 Task: Find connections with filter location Sarcelles with filter topic #Homeofficewith filter profile language Potuguese with filter current company Accel with filter school FLAME University with filter industry Strategic Management Services with filter service category Mortgage Lending with filter keywords title Habitat for Humanity Builder
Action: Mouse moved to (285, 204)
Screenshot: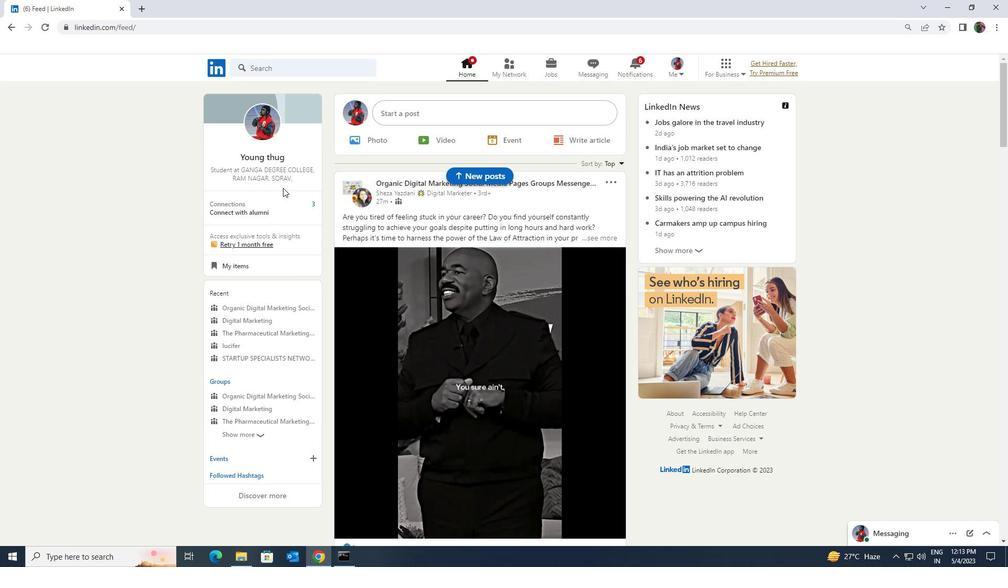 
Action: Mouse pressed left at (285, 204)
Screenshot: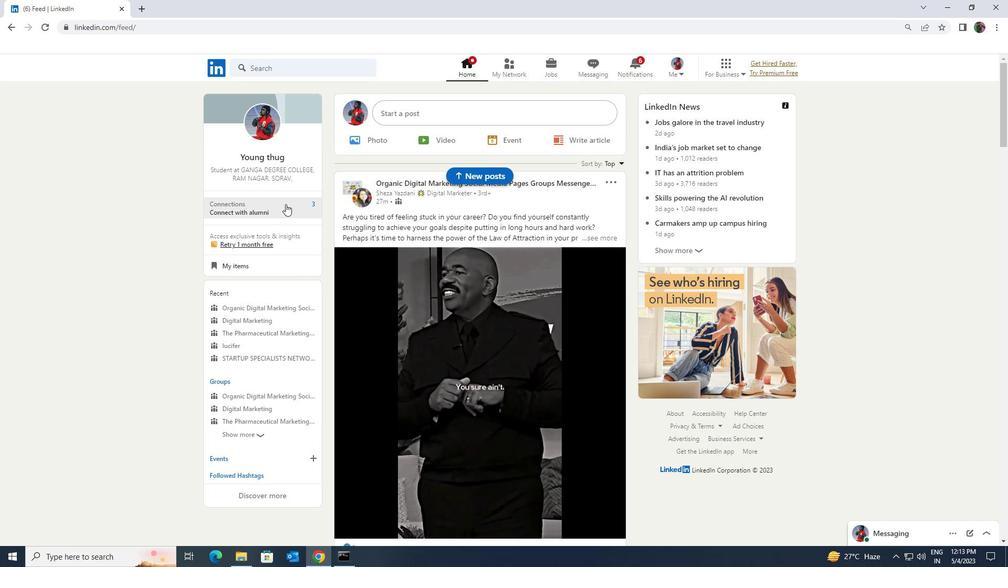
Action: Mouse moved to (291, 130)
Screenshot: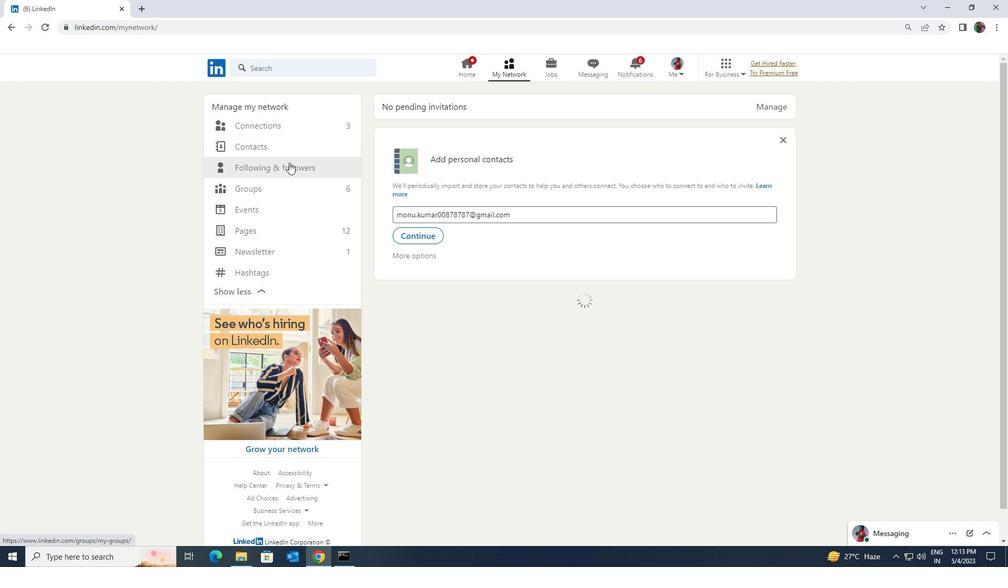 
Action: Mouse pressed left at (291, 130)
Screenshot: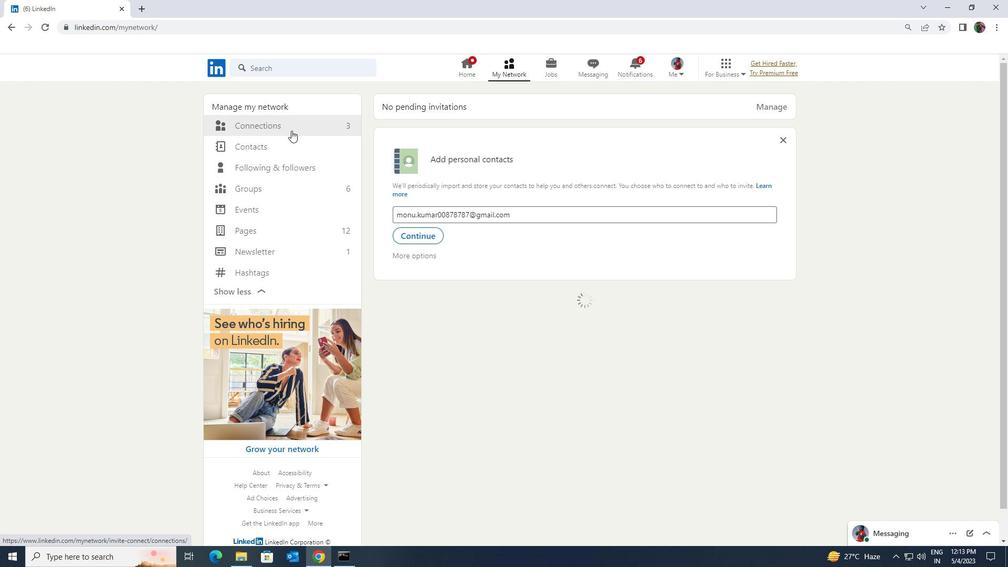
Action: Mouse moved to (554, 127)
Screenshot: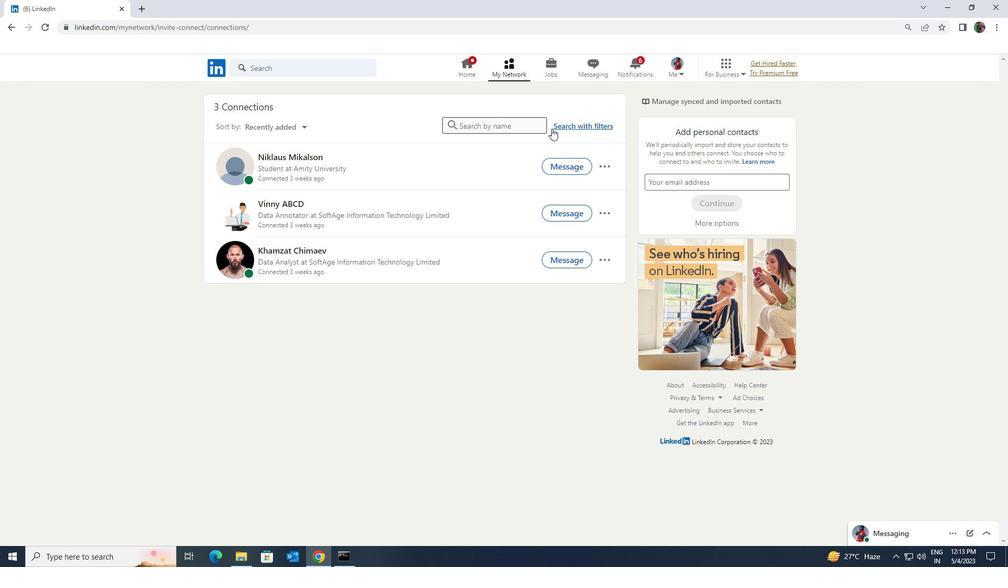 
Action: Mouse pressed left at (554, 127)
Screenshot: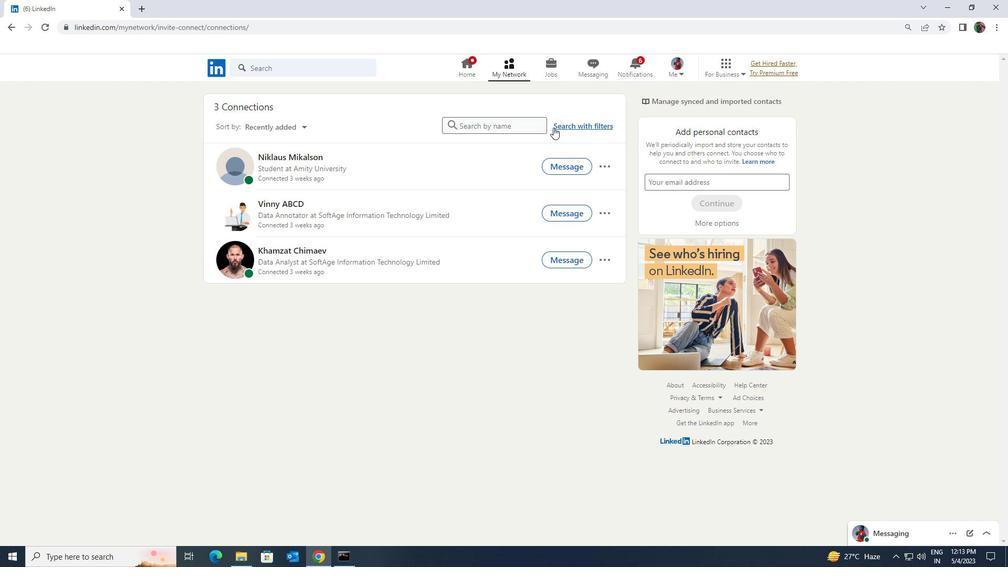 
Action: Mouse moved to (531, 100)
Screenshot: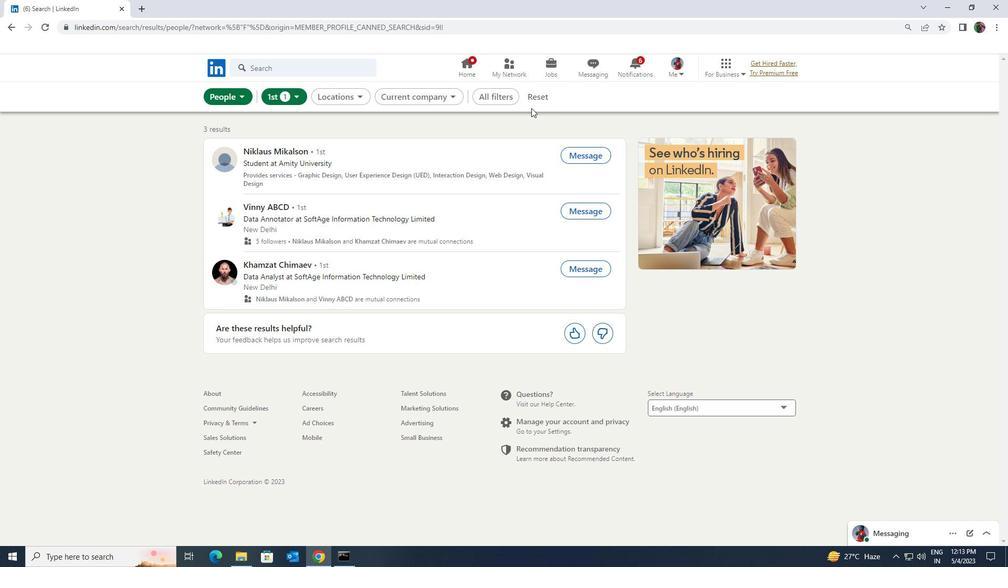
Action: Mouse pressed left at (531, 100)
Screenshot: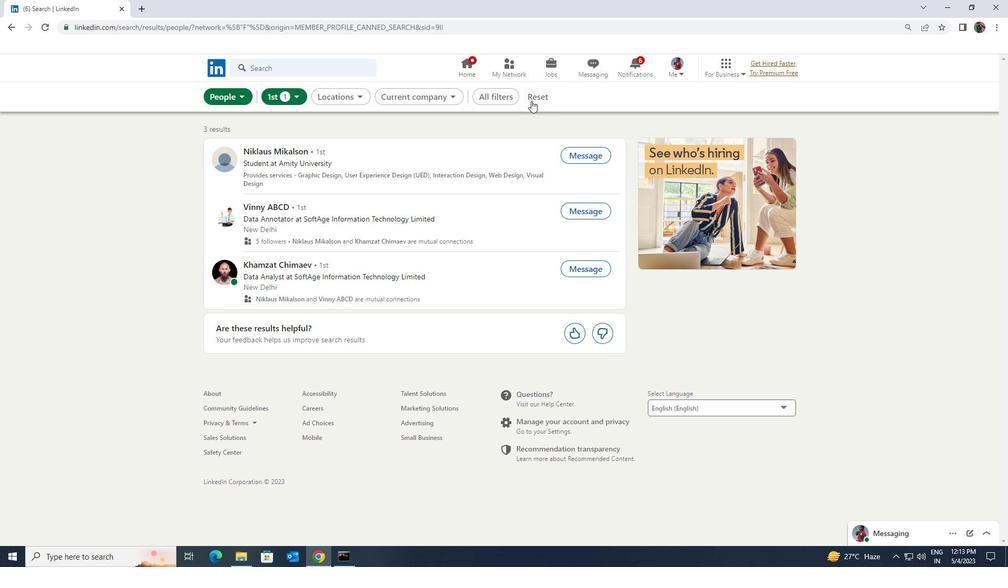 
Action: Mouse moved to (521, 97)
Screenshot: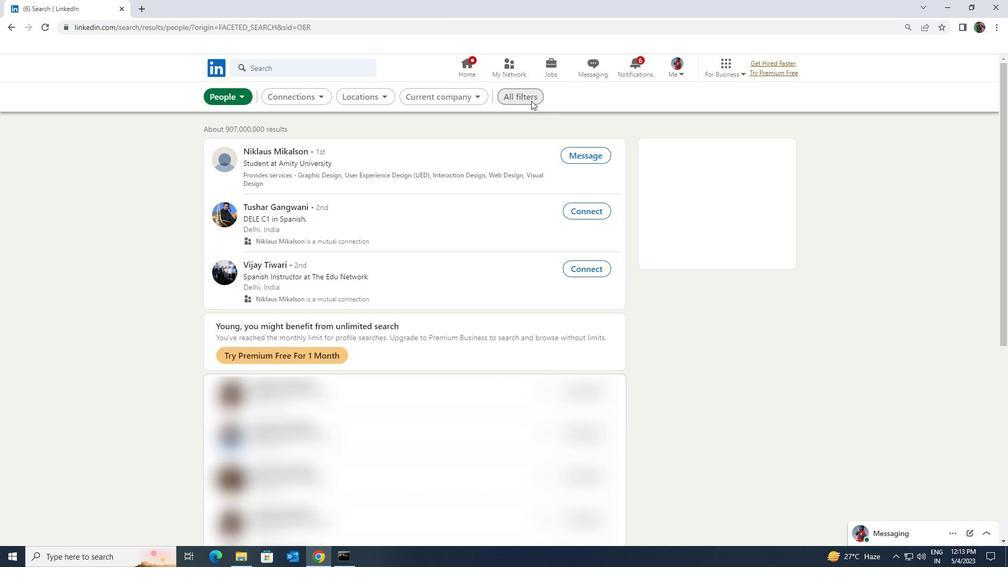 
Action: Mouse pressed left at (521, 97)
Screenshot: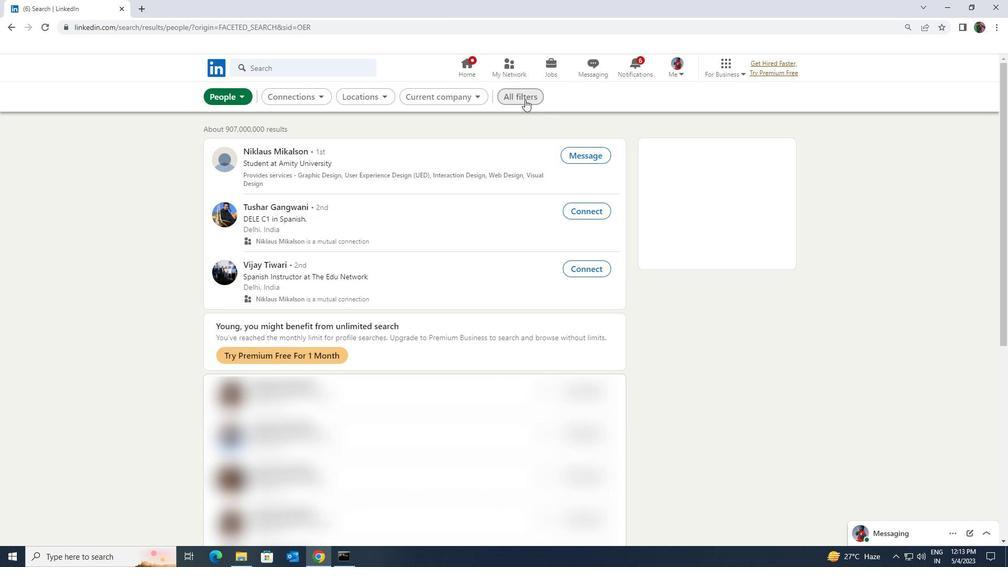
Action: Mouse moved to (931, 415)
Screenshot: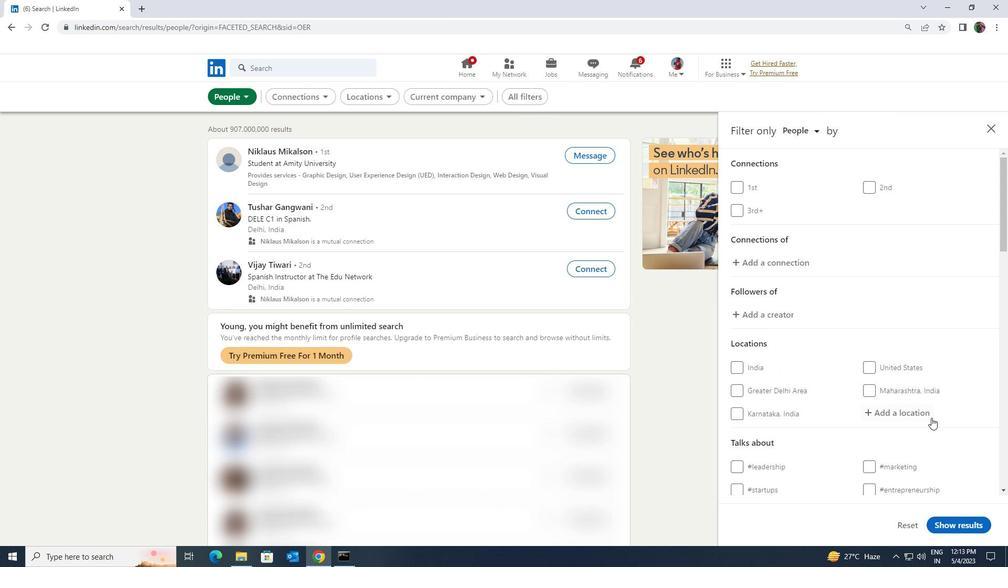
Action: Mouse pressed left at (931, 415)
Screenshot: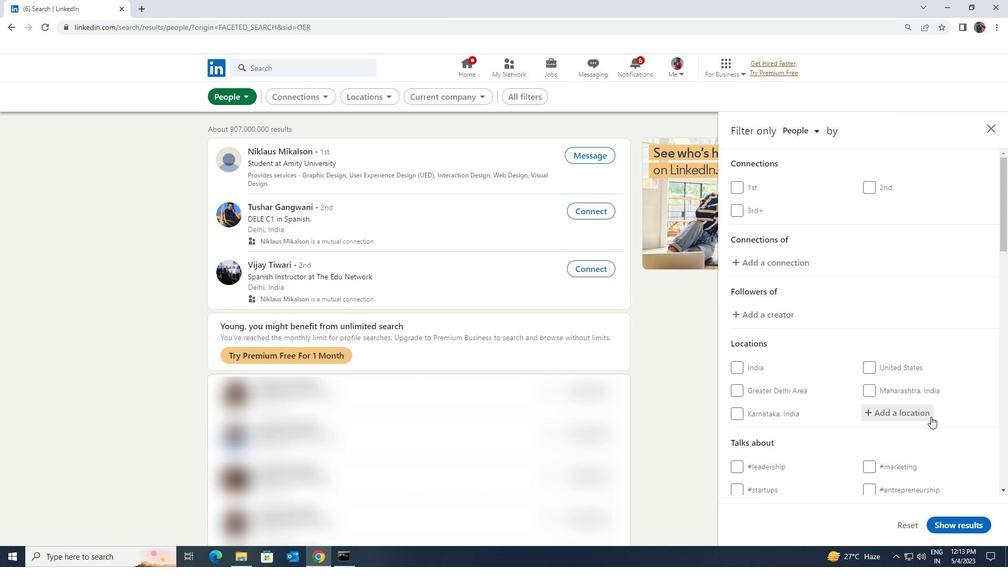 
Action: Key pressed <Key.shift><Key.shift><Key.shift><Key.shift><Key.shift><Key.shift><Key.shift><Key.shift><Key.shift><Key.shift><Key.shift><Key.shift><Key.shift><Key.shift><Key.shift><Key.shift><Key.shift><Key.shift><Key.shift><Key.shift><Key.shift><Key.shift><Key.shift><Key.shift><Key.shift><Key.shift><Key.shift><Key.shift><Key.shift>SARCELLES
Screenshot: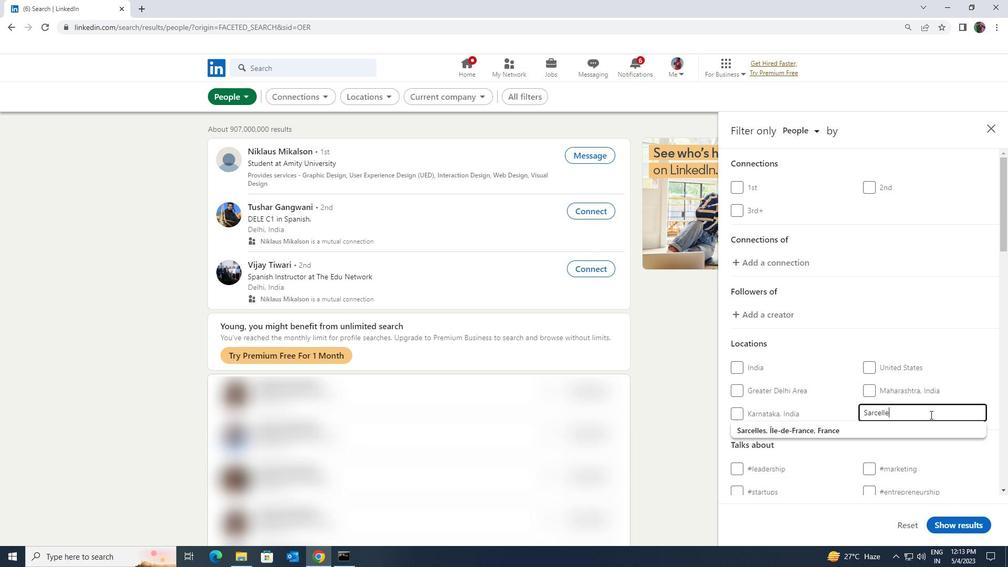 
Action: Mouse moved to (923, 428)
Screenshot: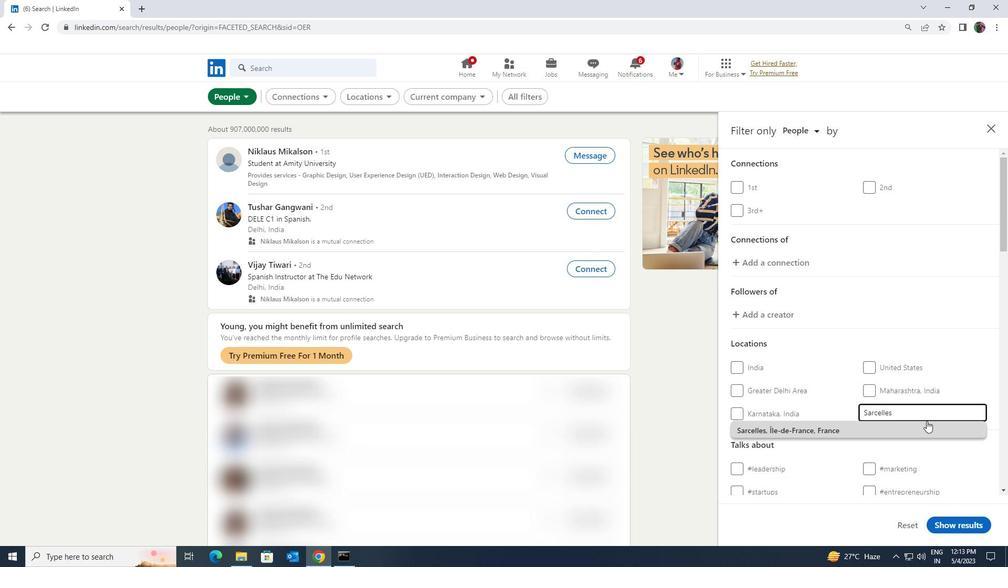 
Action: Mouse pressed left at (923, 428)
Screenshot: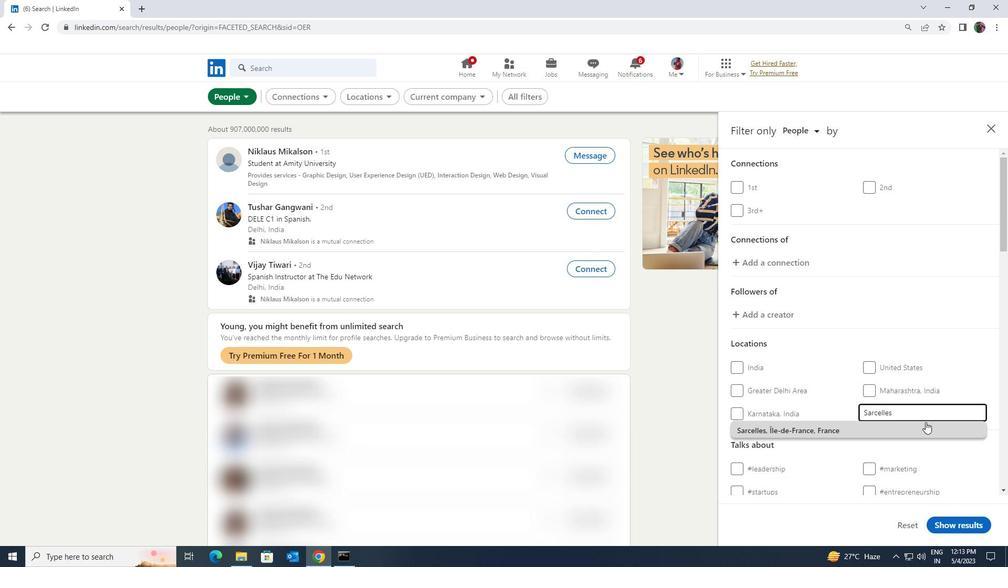 
Action: Mouse scrolled (923, 428) with delta (0, 0)
Screenshot: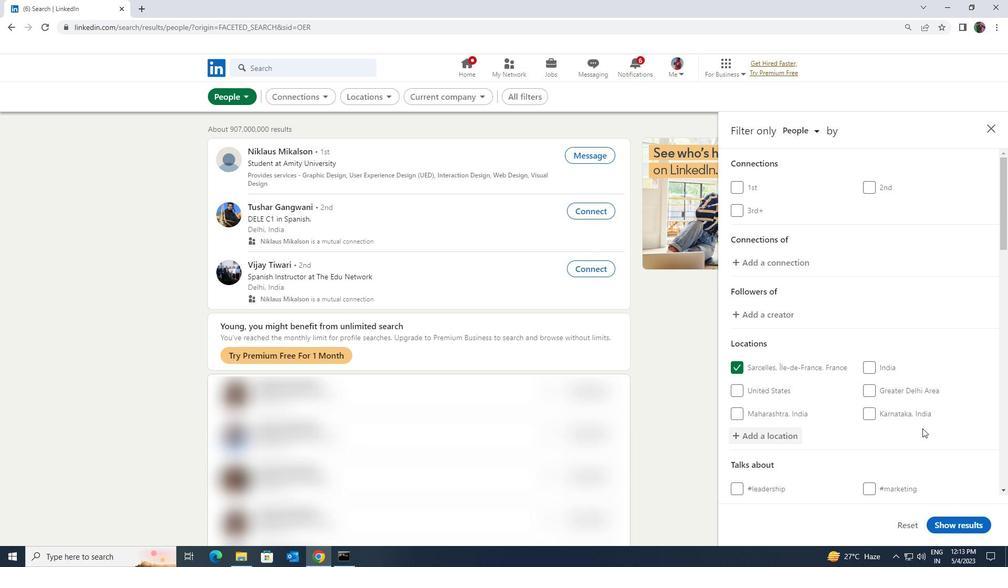 
Action: Mouse scrolled (923, 428) with delta (0, 0)
Screenshot: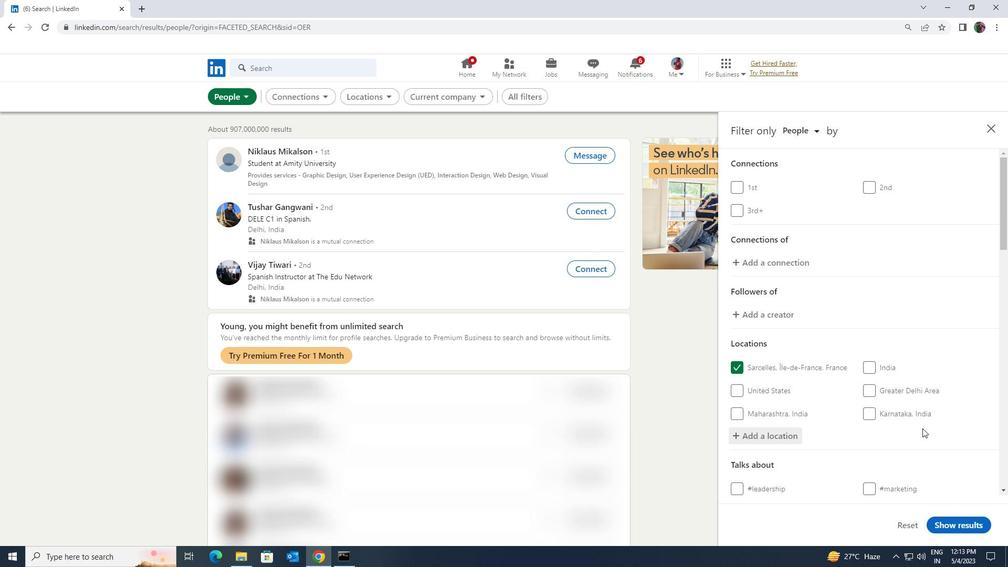 
Action: Mouse moved to (922, 431)
Screenshot: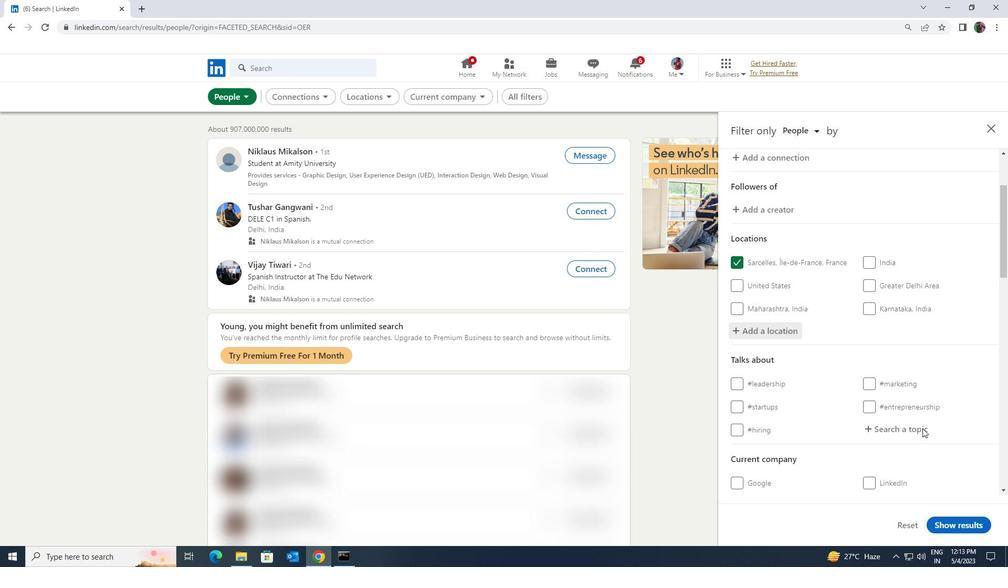 
Action: Mouse pressed left at (922, 431)
Screenshot: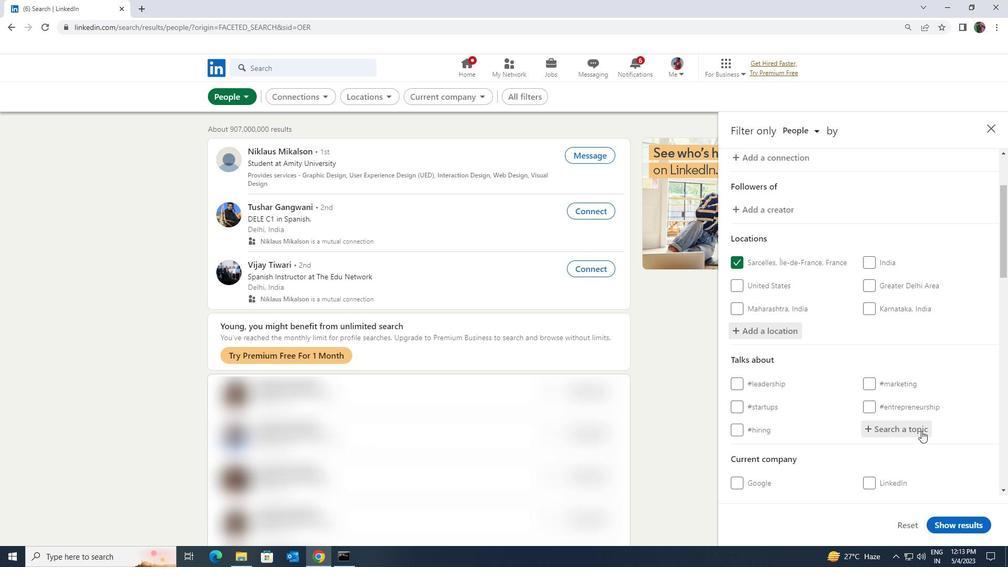 
Action: Key pressed <Key.shift><Key.shift><Key.shift><Key.shift><Key.shift><Key.shift><Key.shift><Key.shift><Key.shift><Key.shift><Key.shift><Key.shift>HOMEOFFICE
Screenshot: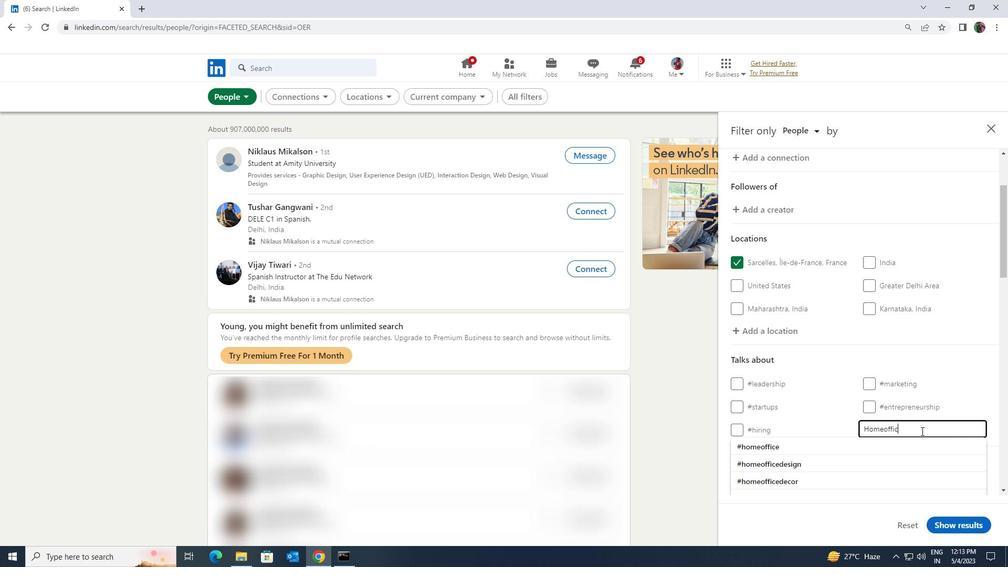 
Action: Mouse moved to (914, 441)
Screenshot: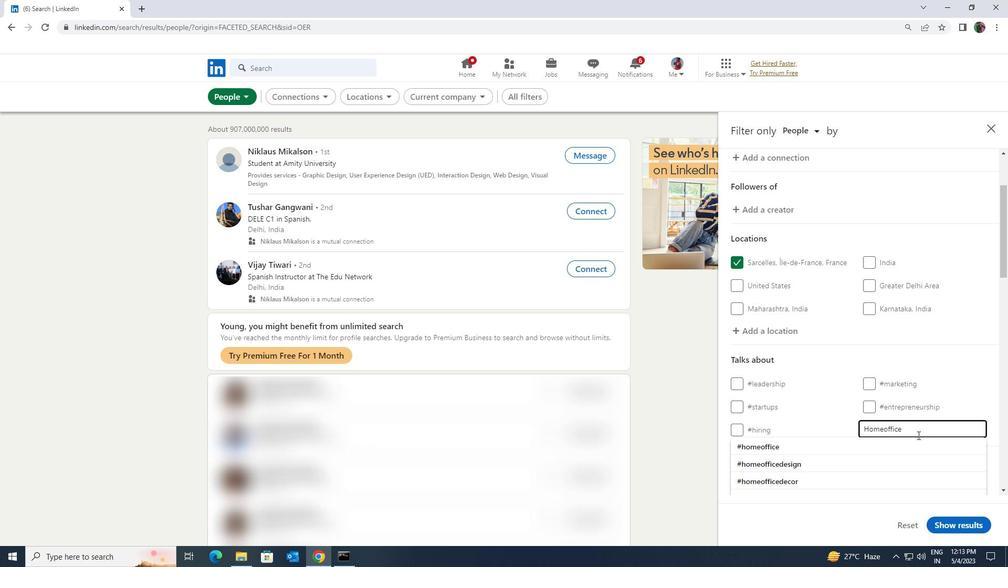 
Action: Mouse pressed left at (914, 441)
Screenshot: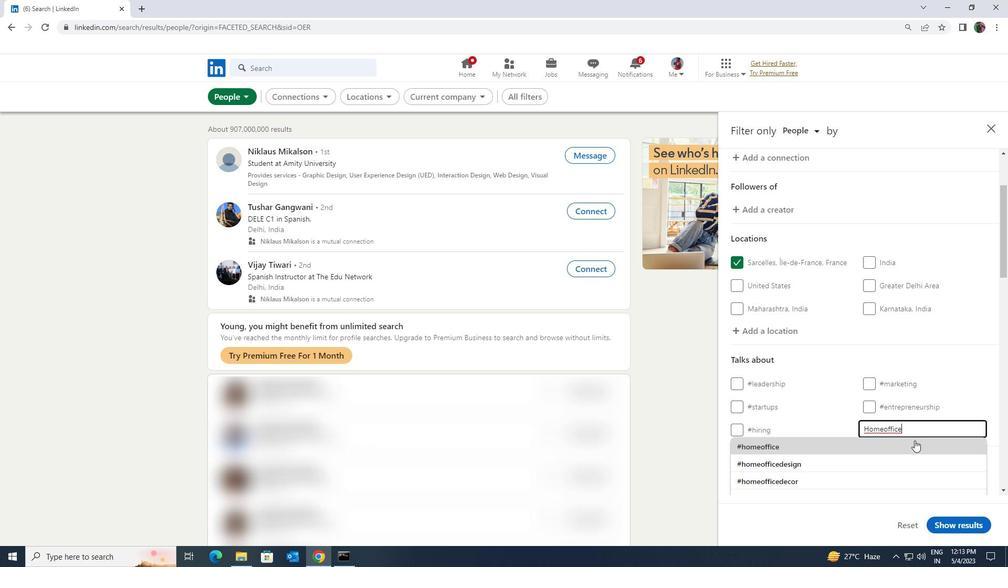 
Action: Mouse scrolled (914, 440) with delta (0, 0)
Screenshot: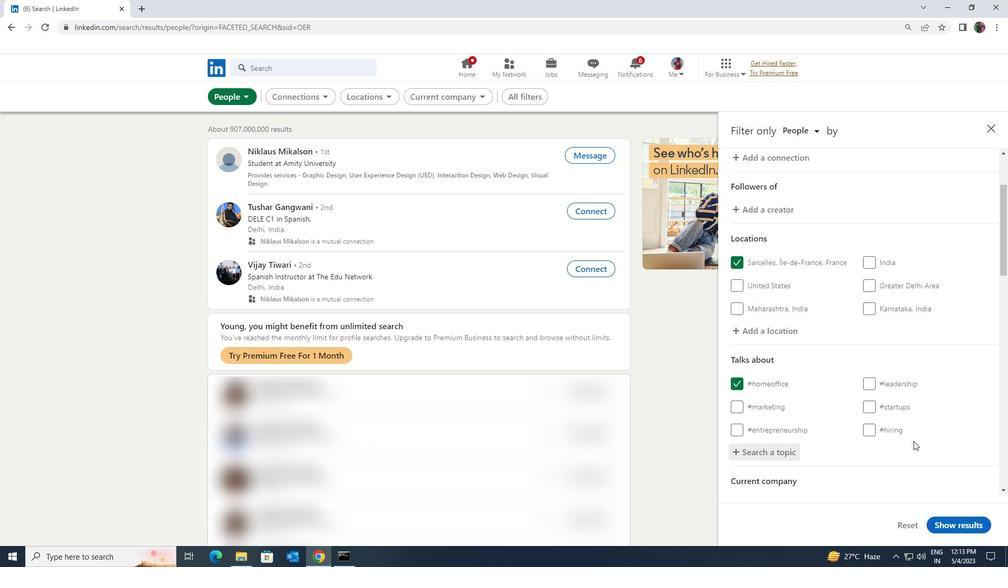 
Action: Mouse scrolled (914, 440) with delta (0, 0)
Screenshot: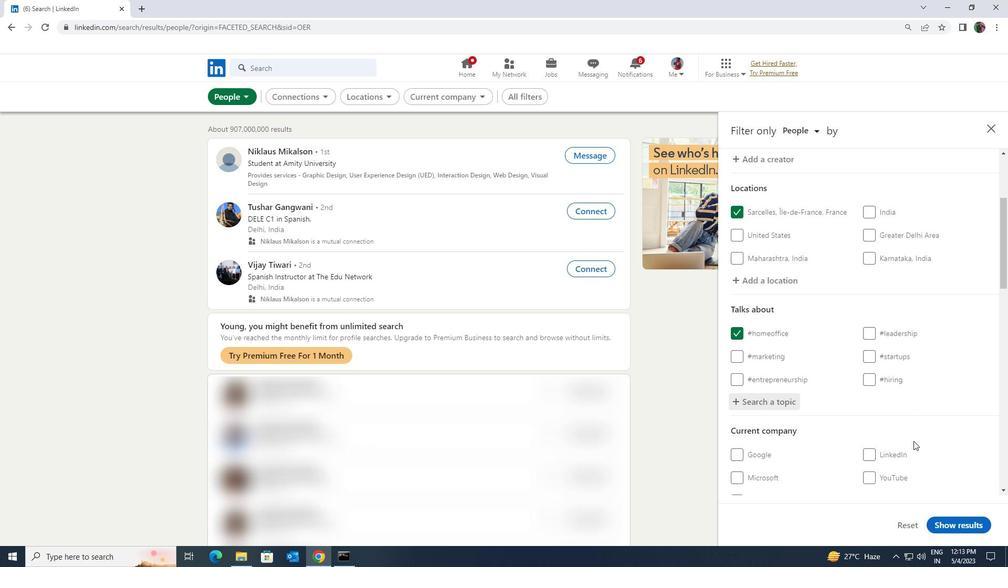 
Action: Mouse scrolled (914, 440) with delta (0, 0)
Screenshot: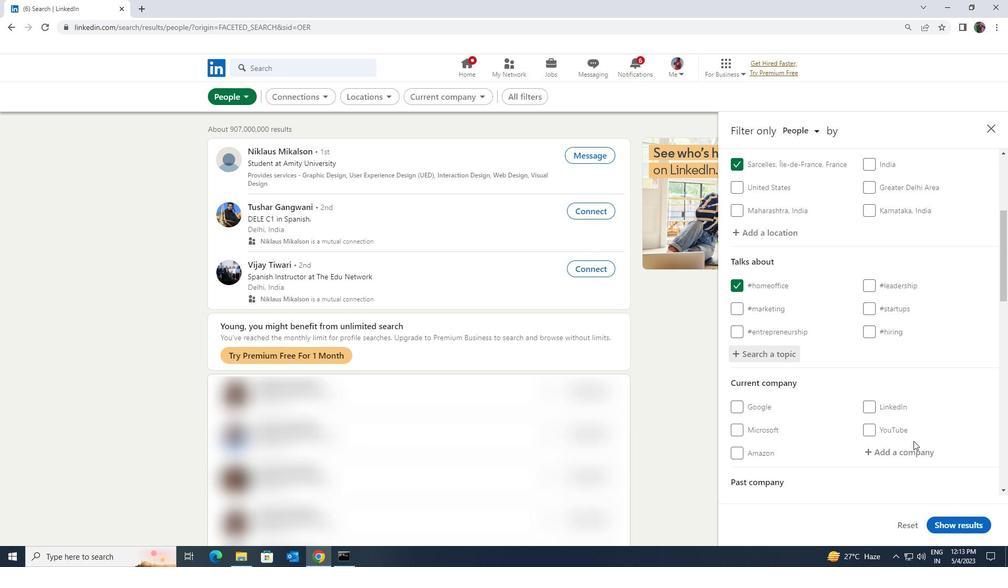 
Action: Mouse scrolled (914, 440) with delta (0, 0)
Screenshot: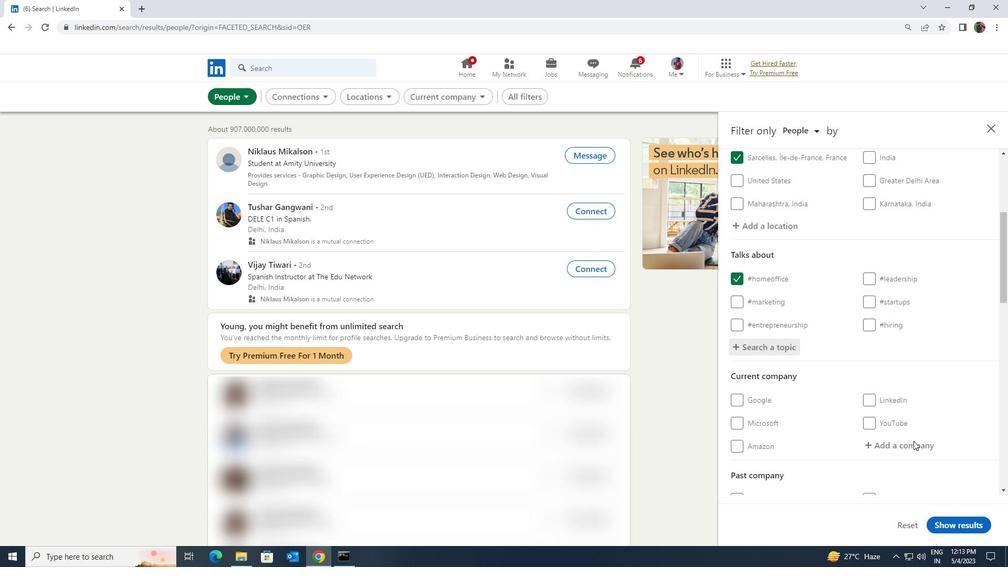 
Action: Mouse scrolled (914, 440) with delta (0, 0)
Screenshot: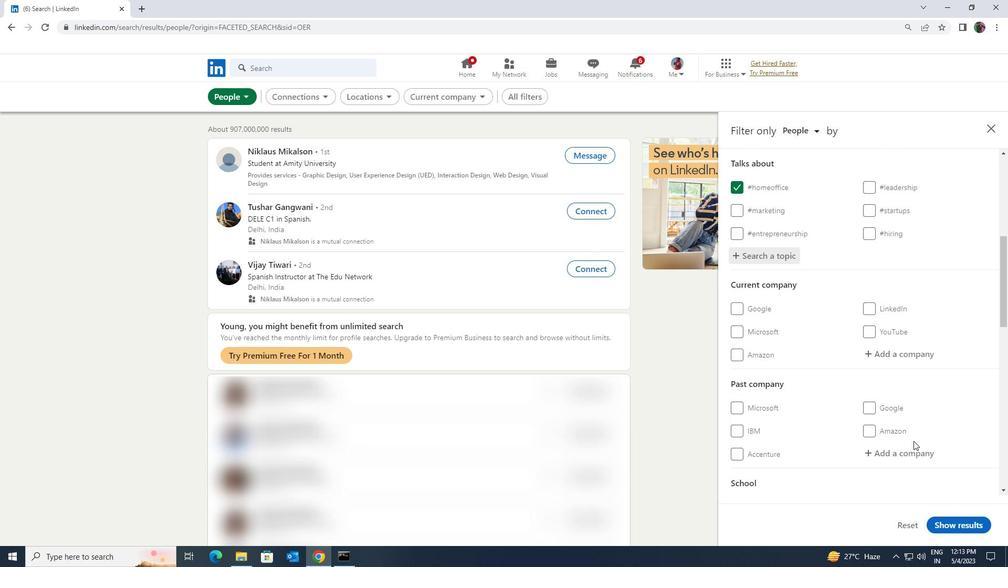 
Action: Mouse scrolled (914, 440) with delta (0, 0)
Screenshot: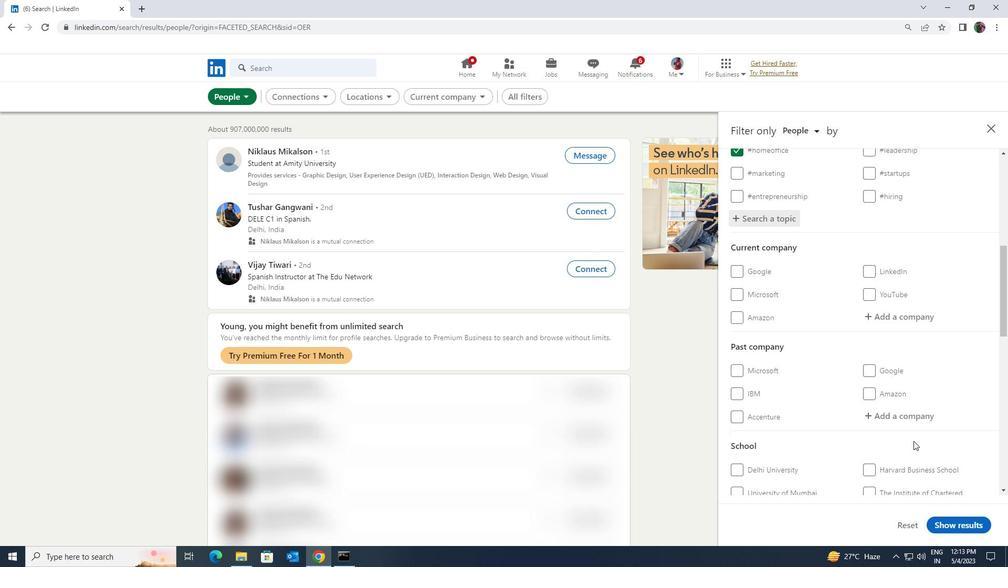 
Action: Mouse scrolled (914, 440) with delta (0, 0)
Screenshot: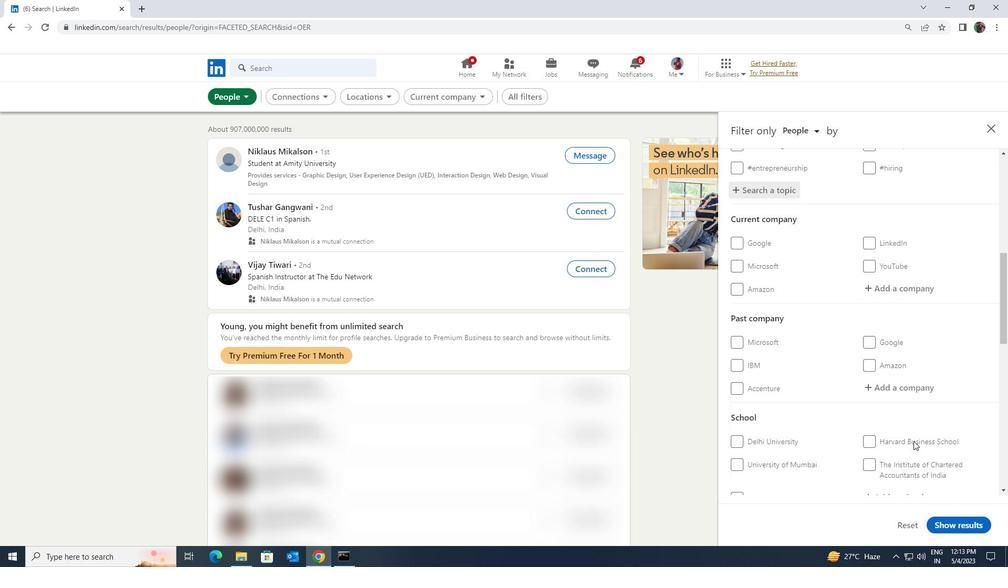 
Action: Mouse scrolled (914, 440) with delta (0, 0)
Screenshot: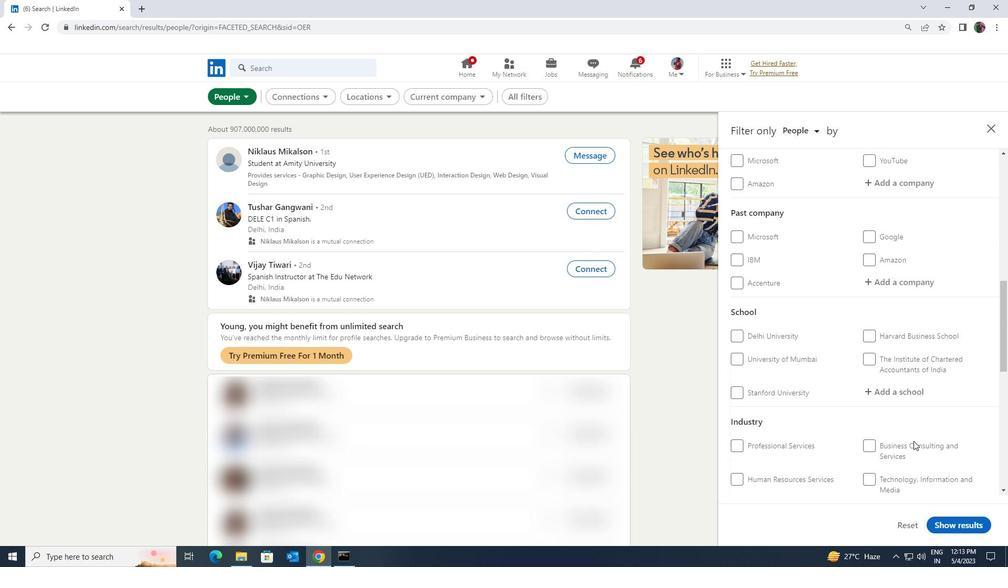 
Action: Mouse scrolled (914, 440) with delta (0, 0)
Screenshot: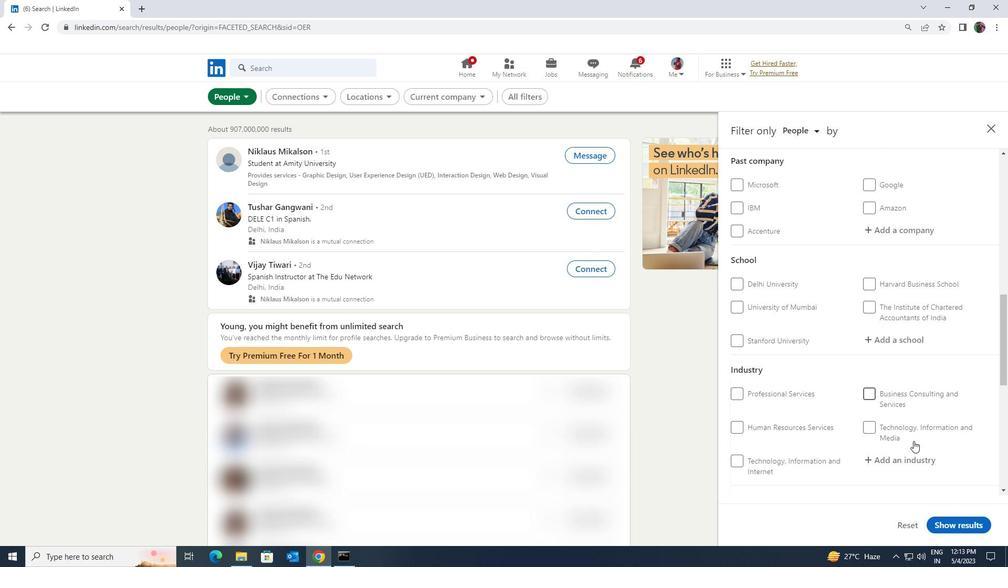 
Action: Mouse scrolled (914, 440) with delta (0, 0)
Screenshot: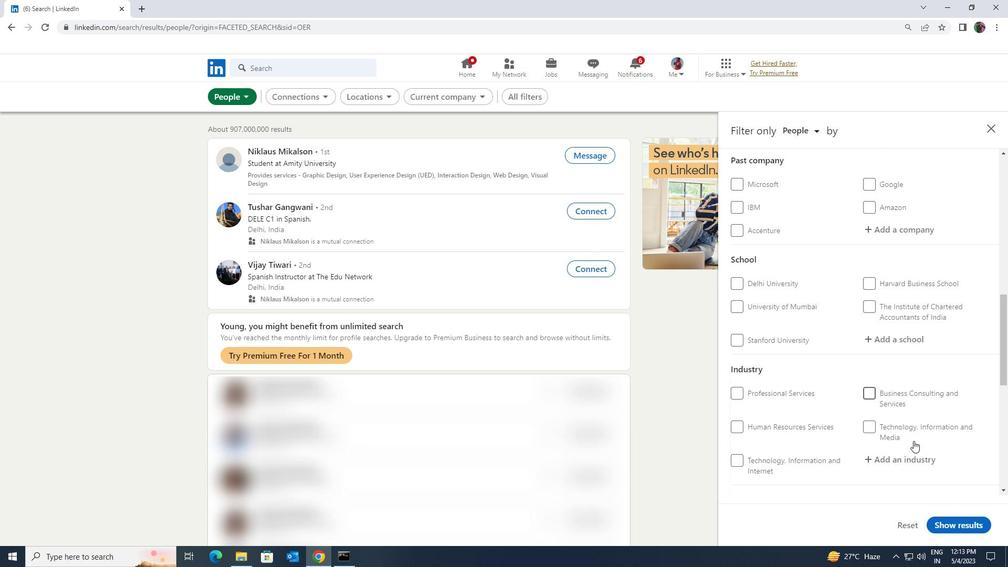 
Action: Mouse moved to (873, 442)
Screenshot: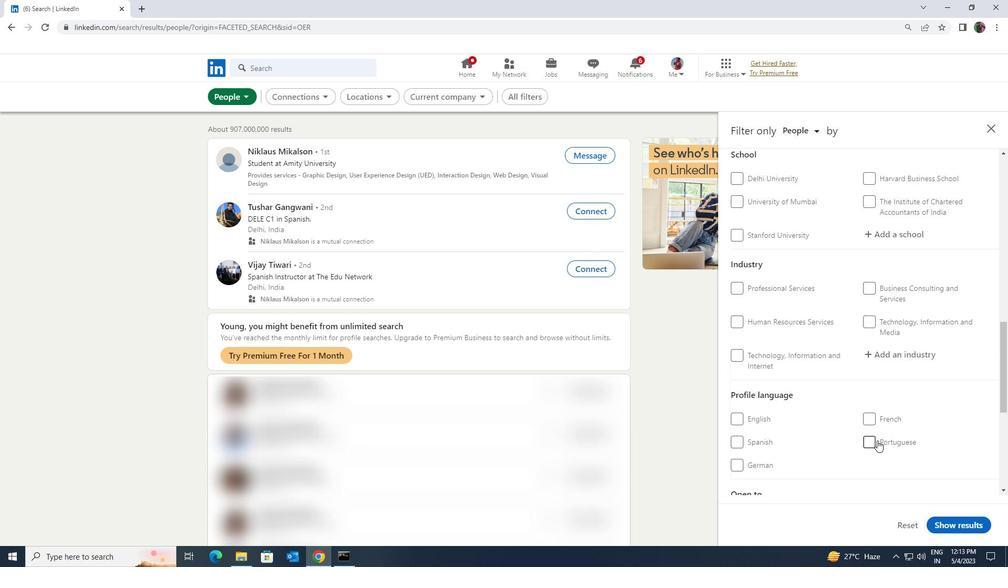 
Action: Mouse pressed left at (873, 442)
Screenshot: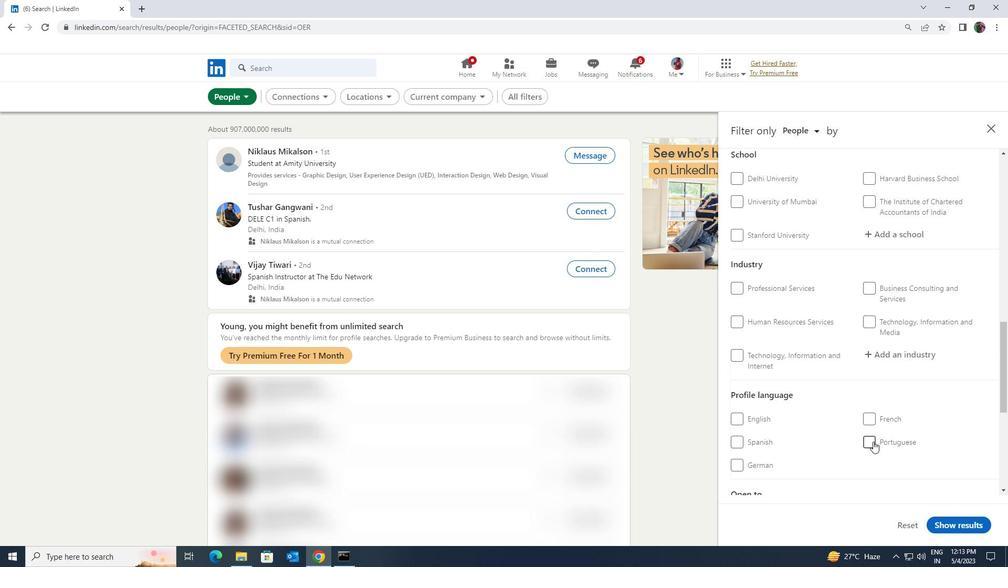 
Action: Mouse moved to (873, 442)
Screenshot: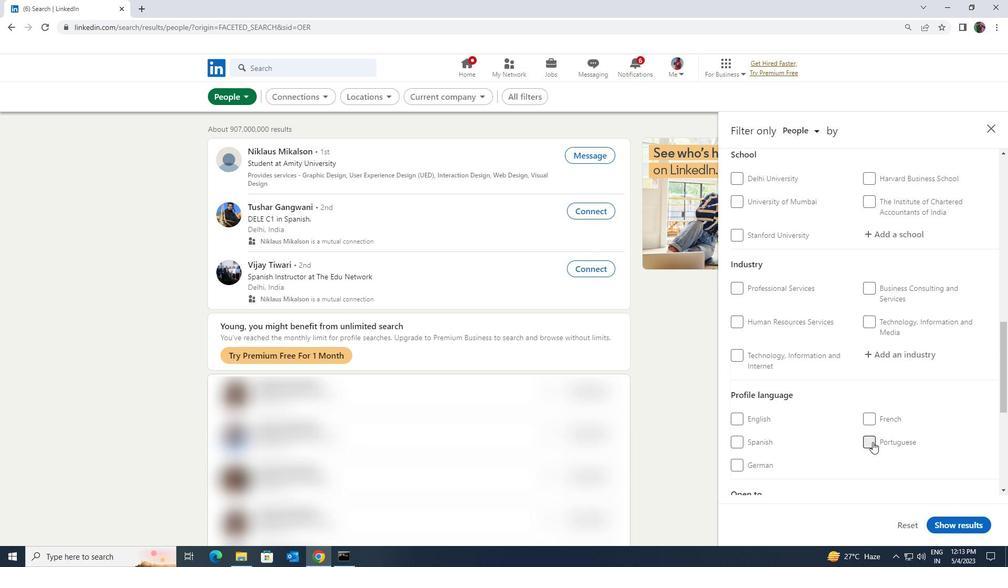 
Action: Mouse scrolled (873, 443) with delta (0, 0)
Screenshot: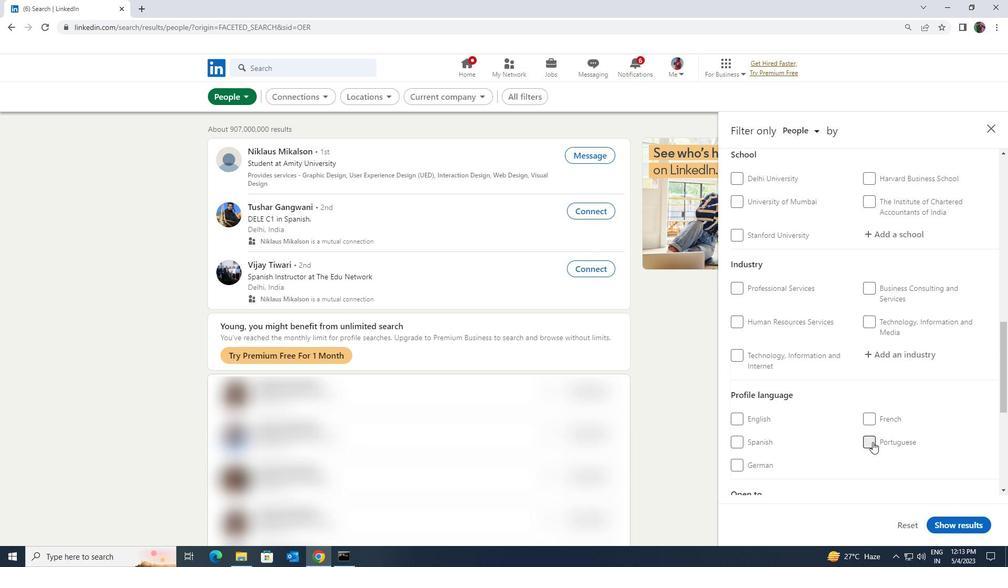 
Action: Mouse scrolled (873, 443) with delta (0, 0)
Screenshot: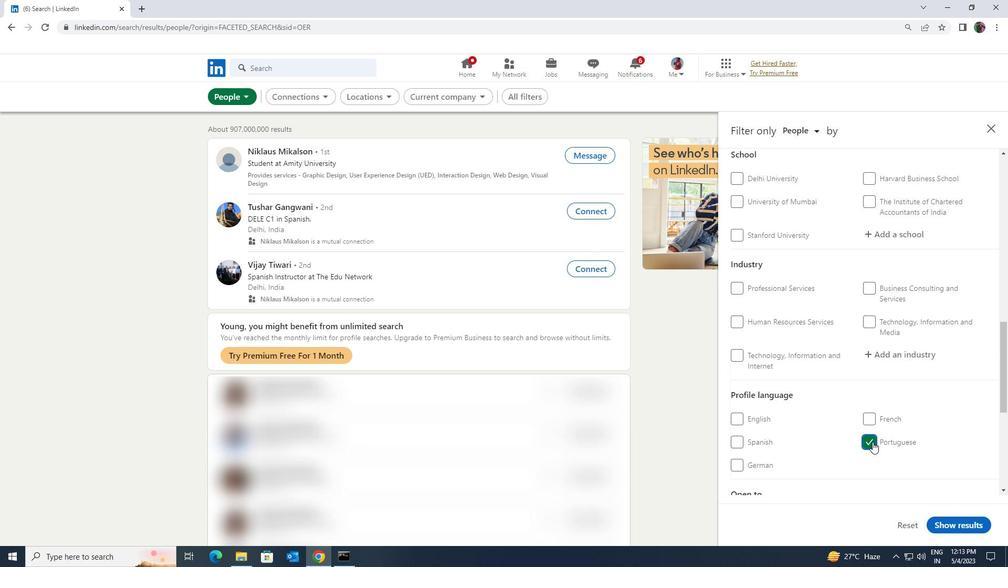 
Action: Mouse moved to (876, 443)
Screenshot: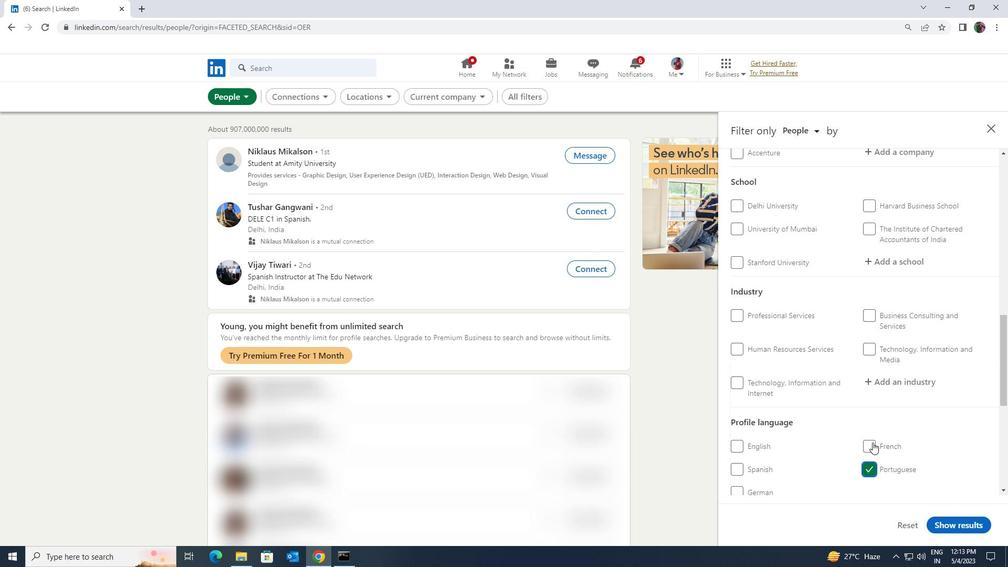 
Action: Mouse scrolled (876, 444) with delta (0, 0)
Screenshot: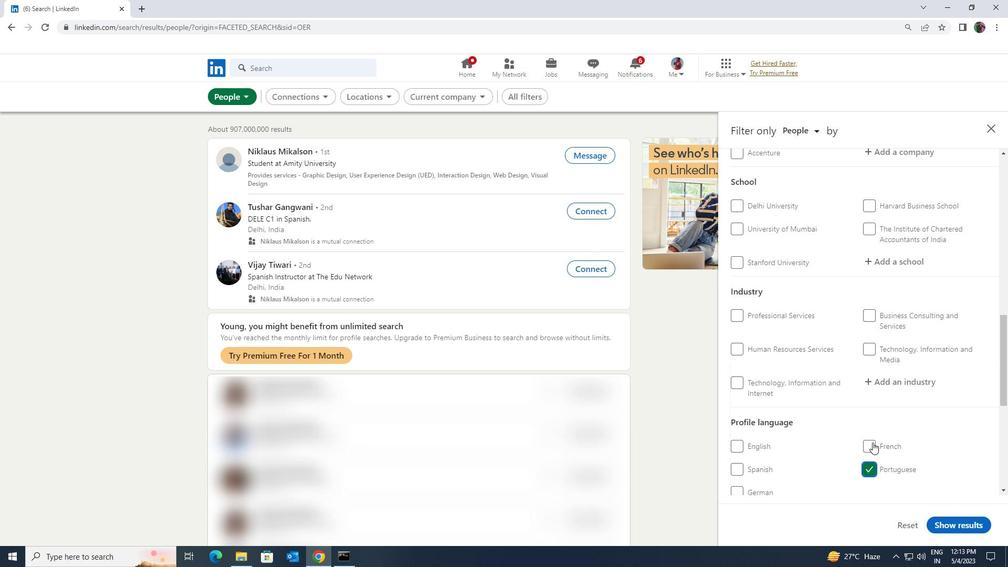 
Action: Mouse scrolled (876, 444) with delta (0, 0)
Screenshot: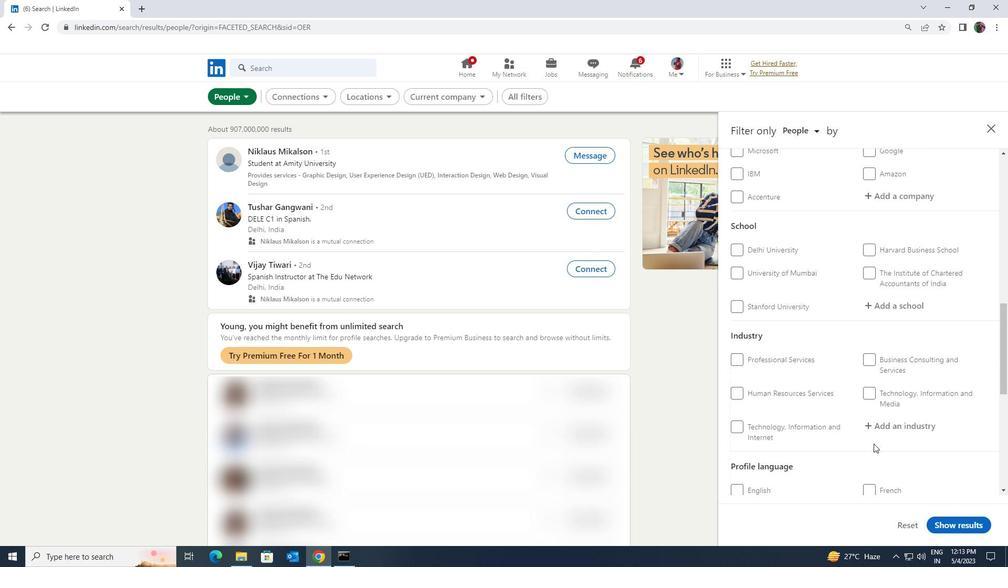 
Action: Mouse scrolled (876, 444) with delta (0, 0)
Screenshot: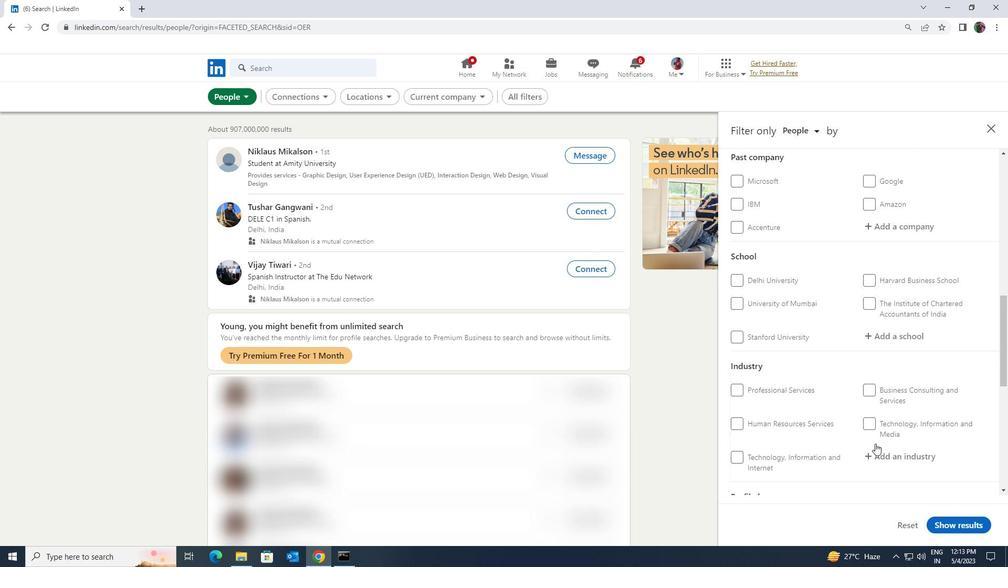 
Action: Mouse scrolled (876, 444) with delta (0, 0)
Screenshot: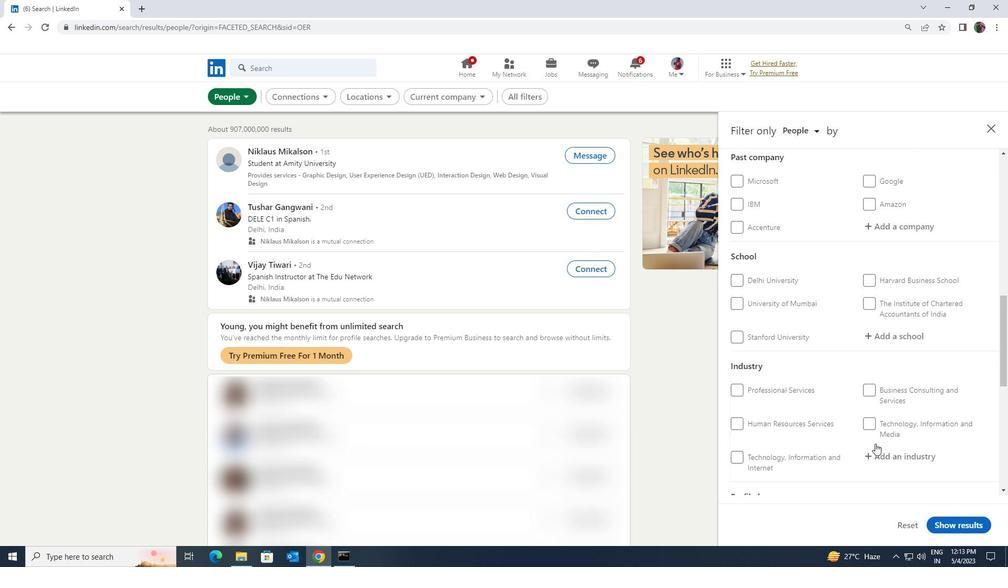 
Action: Mouse moved to (877, 443)
Screenshot: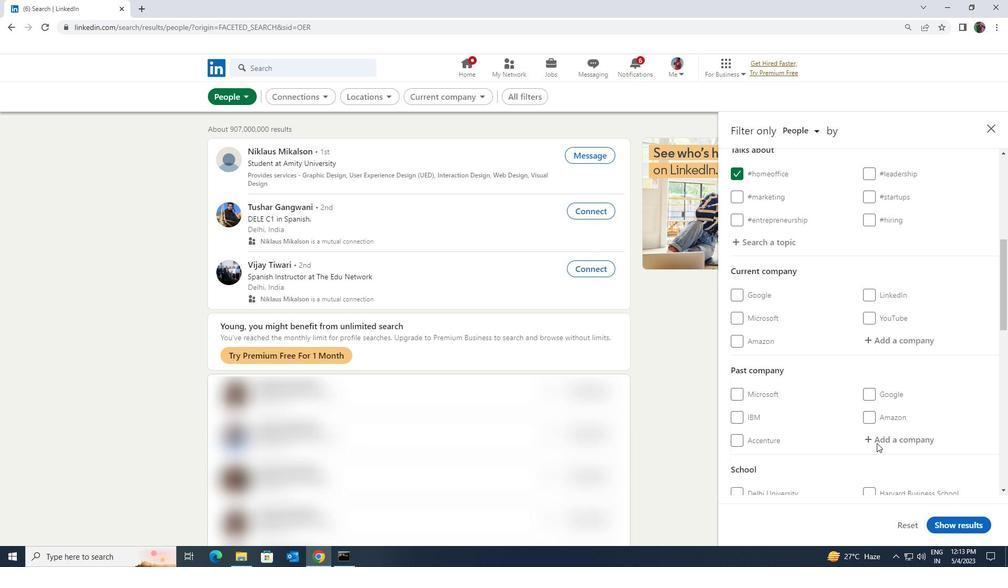 
Action: Mouse scrolled (877, 443) with delta (0, 0)
Screenshot: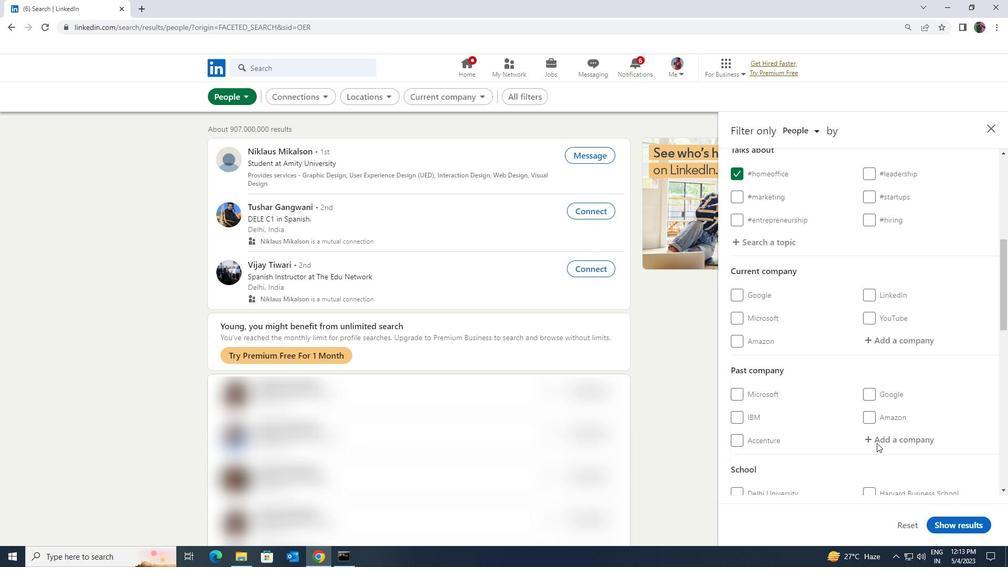 
Action: Mouse scrolled (877, 443) with delta (0, 0)
Screenshot: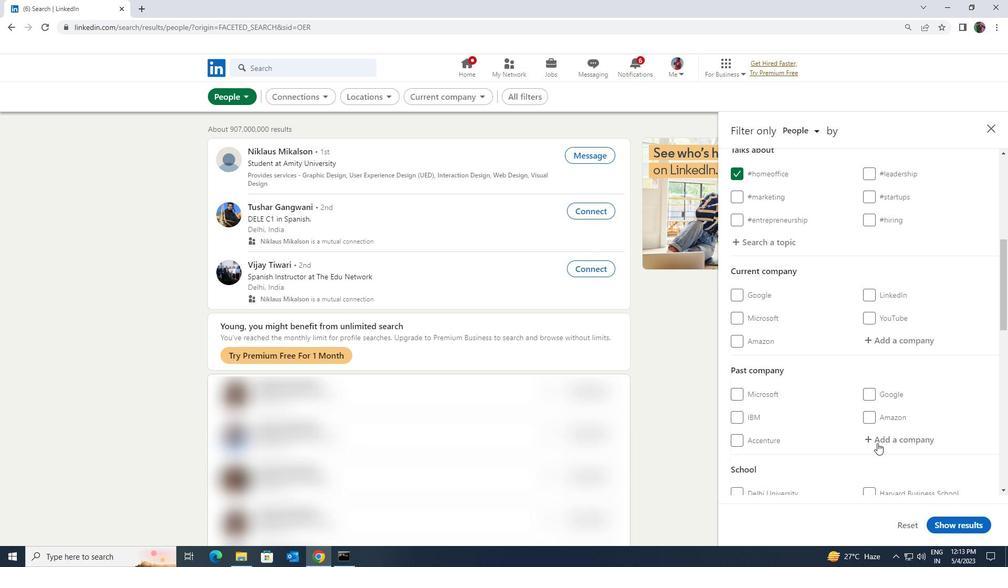 
Action: Mouse scrolled (877, 443) with delta (0, 0)
Screenshot: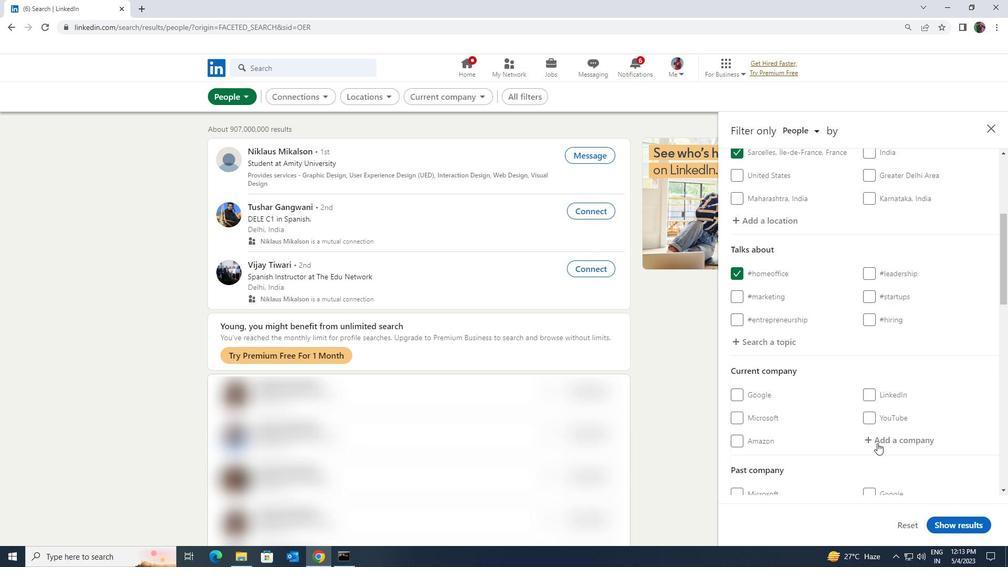 
Action: Mouse scrolled (877, 442) with delta (0, 0)
Screenshot: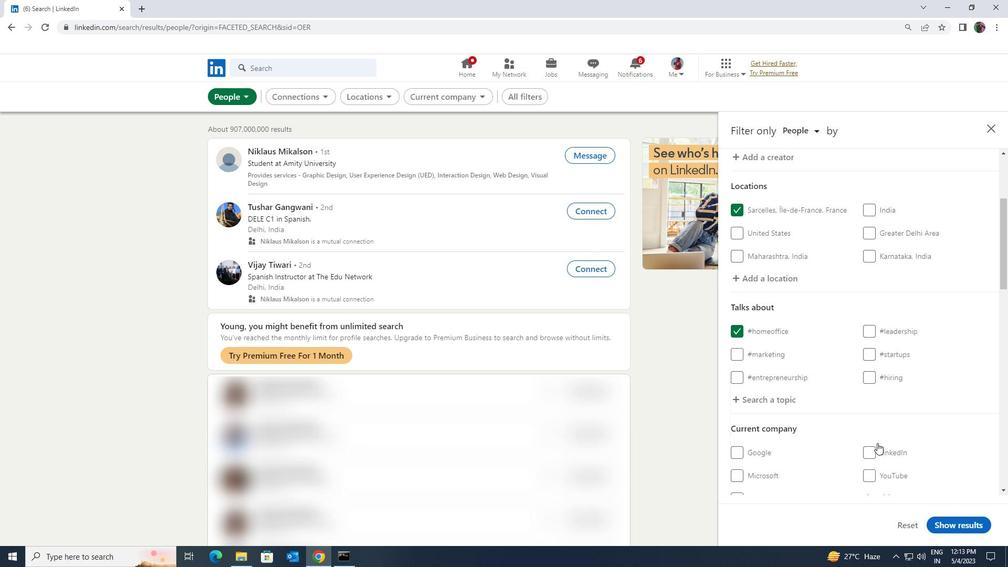 
Action: Mouse moved to (878, 442)
Screenshot: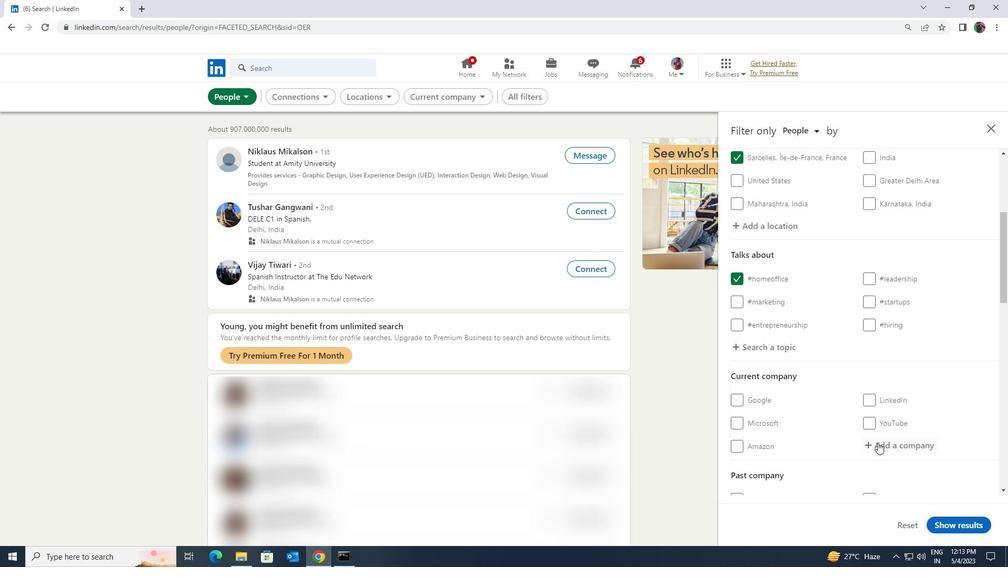 
Action: Mouse pressed left at (878, 442)
Screenshot: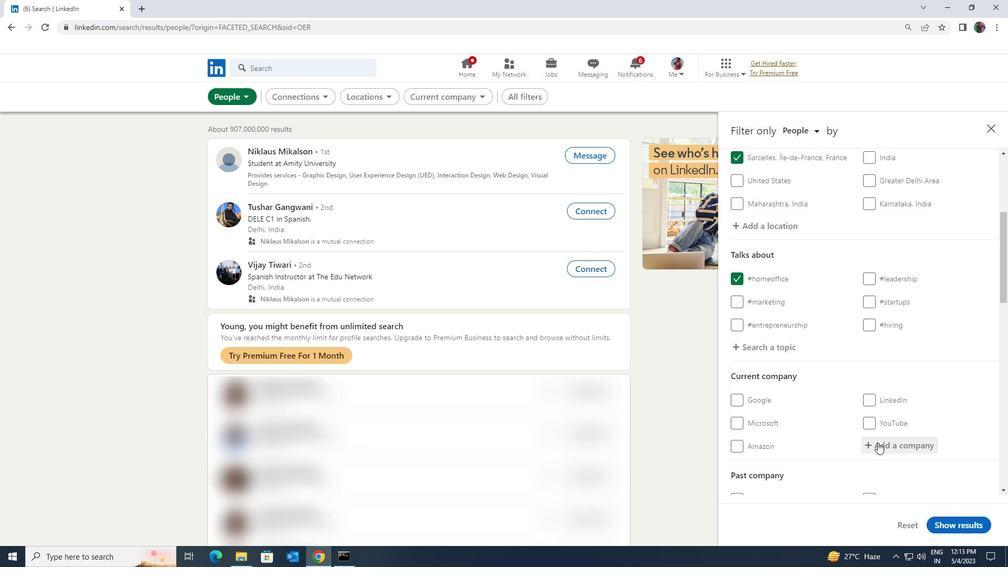
Action: Key pressed <Key.shift><Key.shift><Key.shift><Key.shift><Key.shift><Key.shift>JAC<Key.space><Key.shift>GROUP
Screenshot: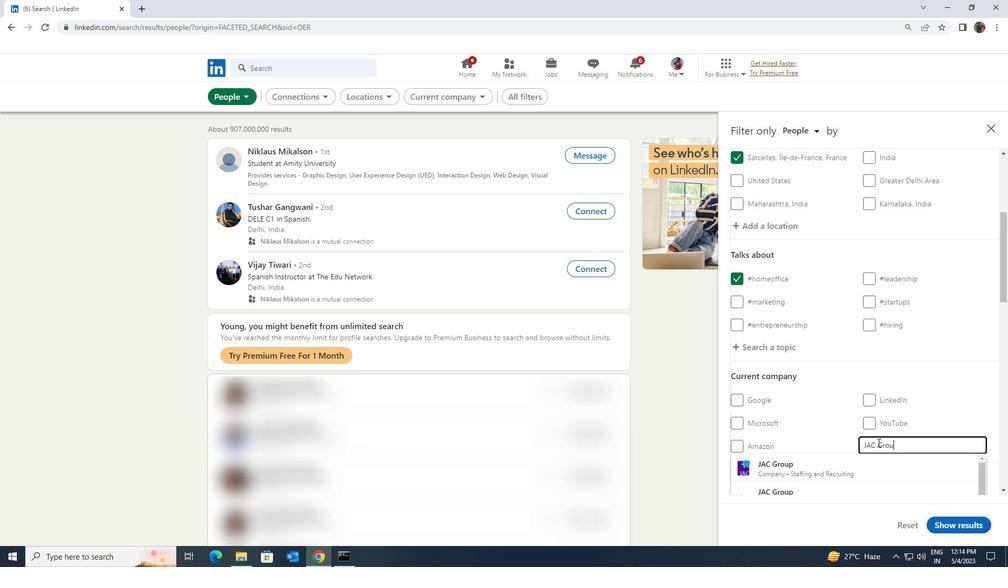 
Action: Mouse moved to (873, 457)
Screenshot: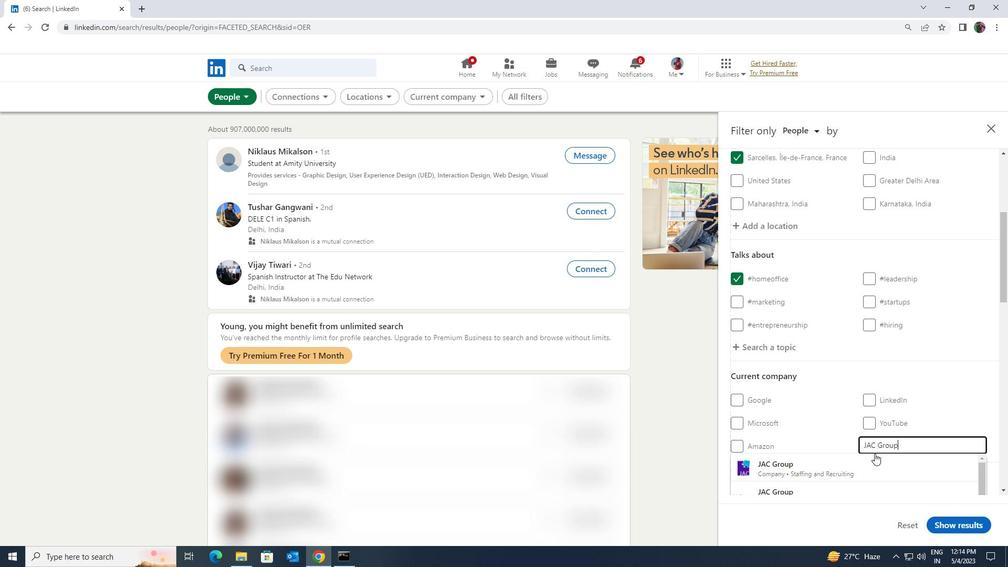 
Action: Mouse pressed left at (873, 457)
Screenshot: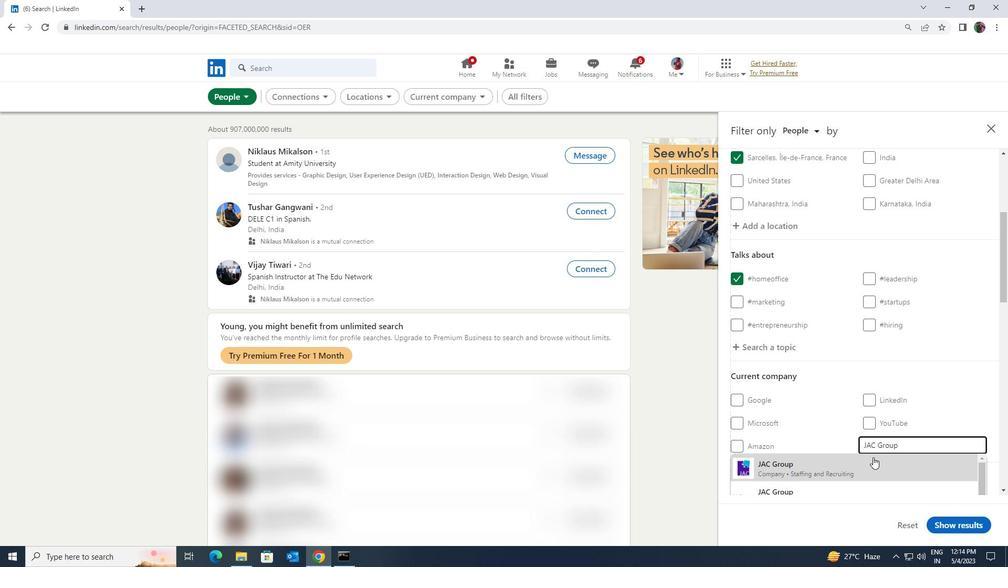 
Action: Mouse scrolled (873, 457) with delta (0, 0)
Screenshot: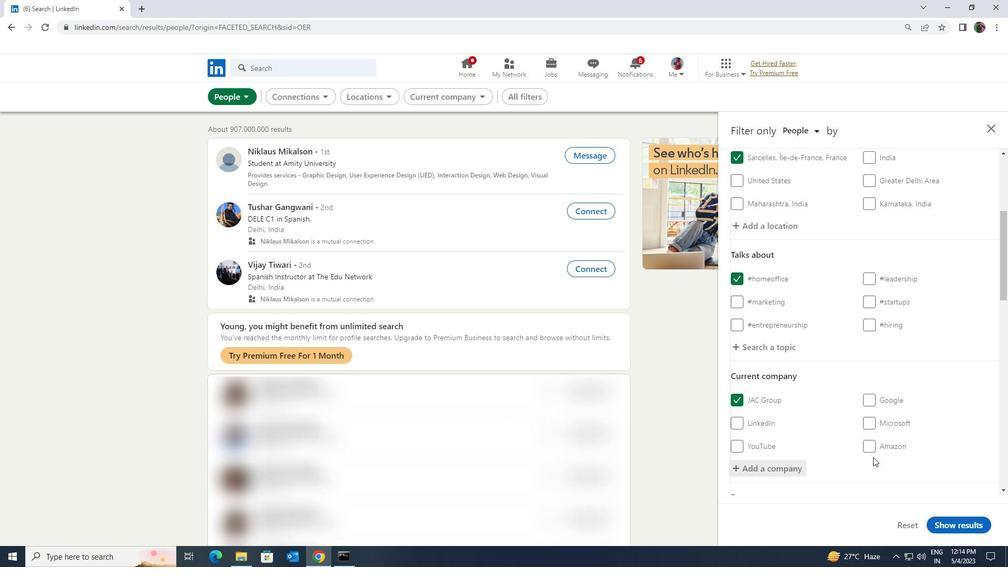 
Action: Mouse scrolled (873, 457) with delta (0, 0)
Screenshot: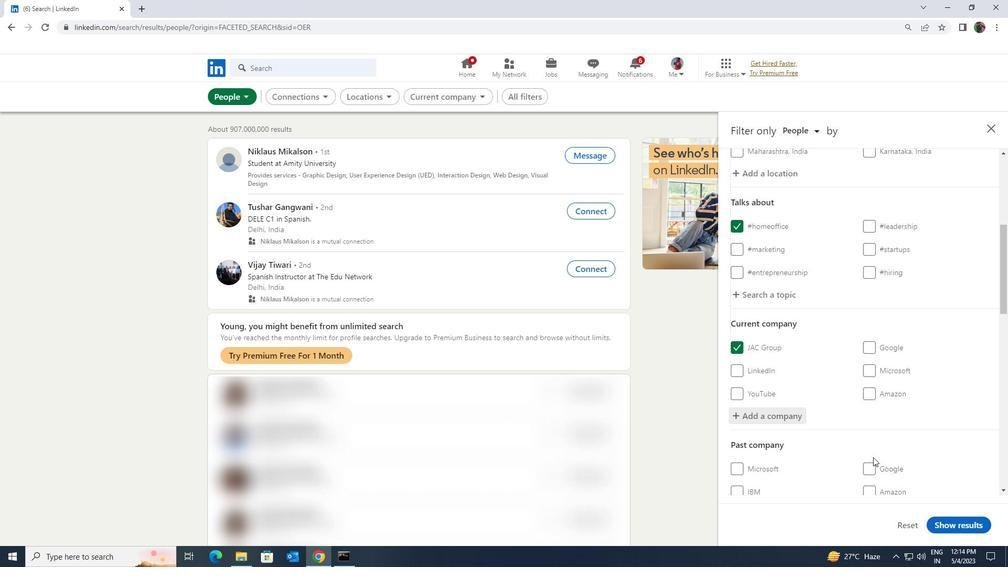 
Action: Mouse scrolled (873, 457) with delta (0, 0)
Screenshot: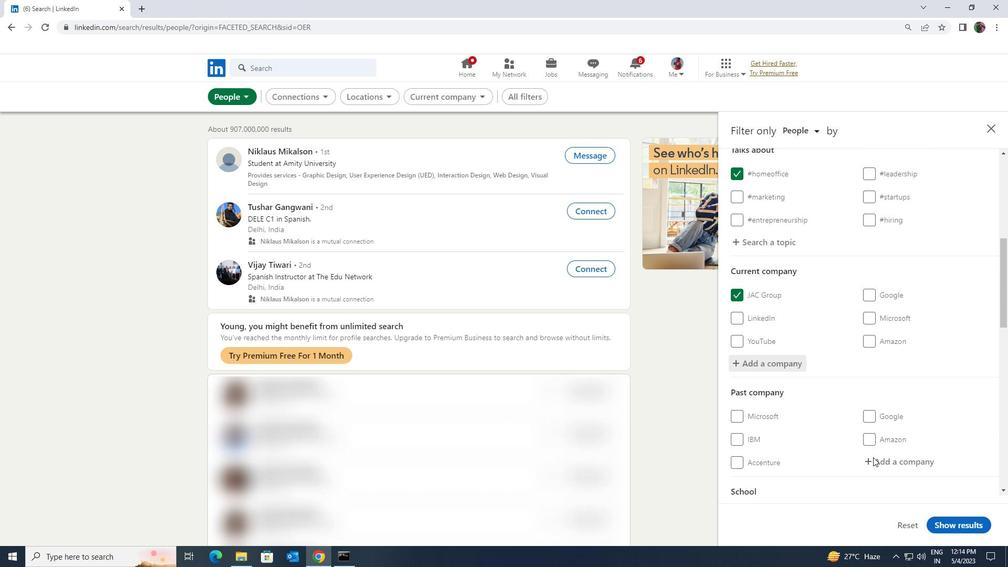 
Action: Mouse scrolled (873, 457) with delta (0, 0)
Screenshot: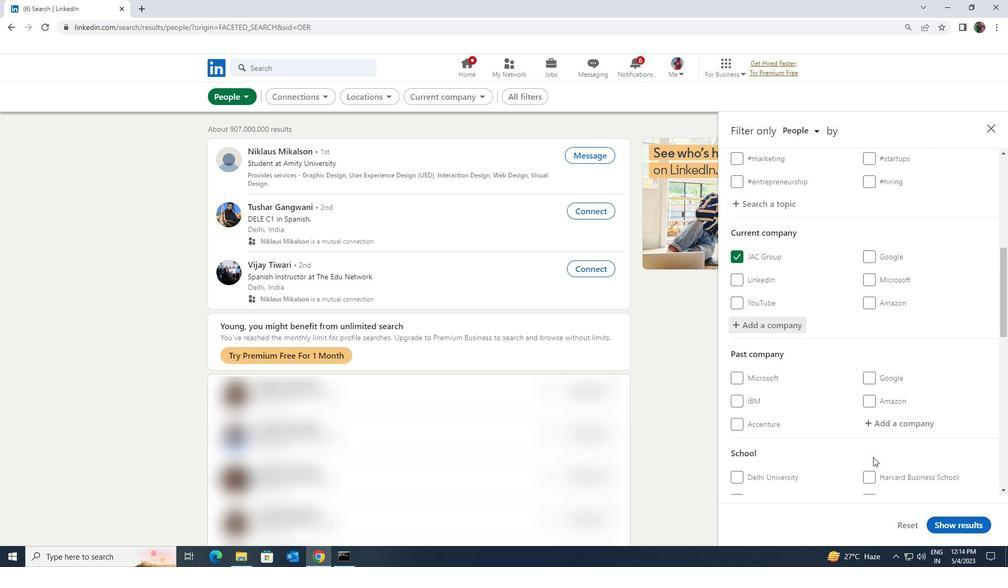 
Action: Mouse moved to (873, 463)
Screenshot: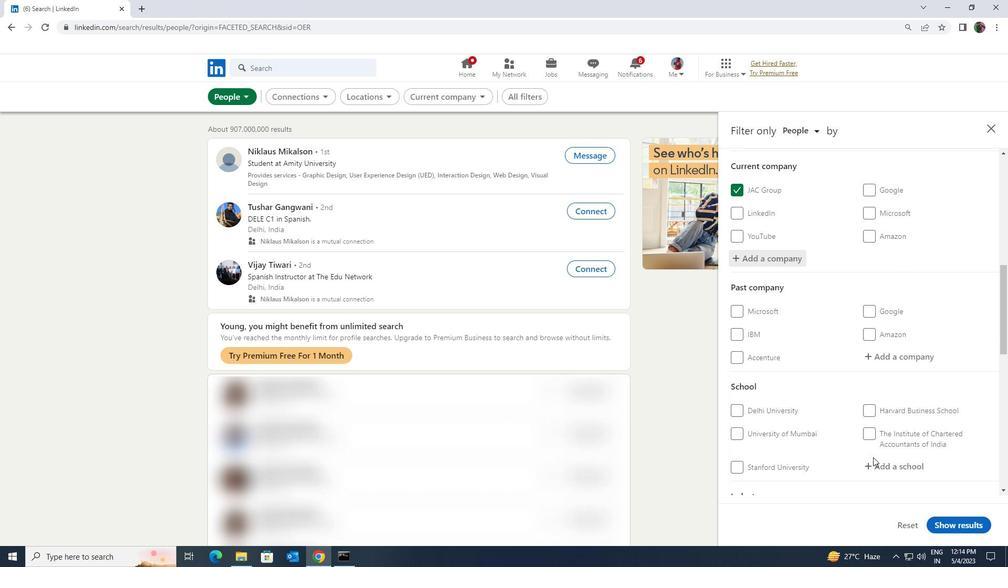 
Action: Mouse pressed left at (873, 463)
Screenshot: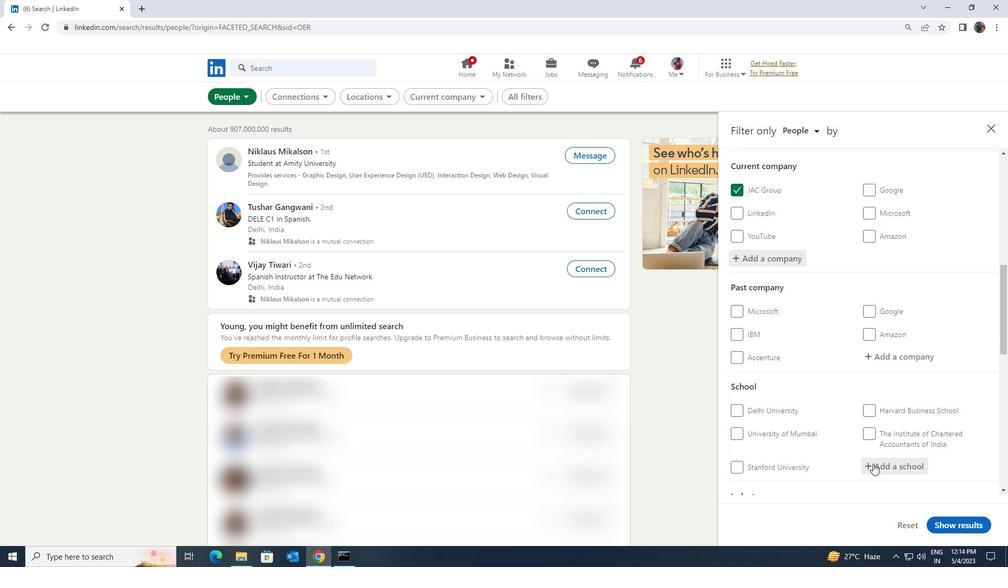 
Action: Key pressed <Key.shift>CARR<Key.backspace>EERS<Key.space><Key.shift>FOR<Key.space><Key.shift>ENGINEERING
Screenshot: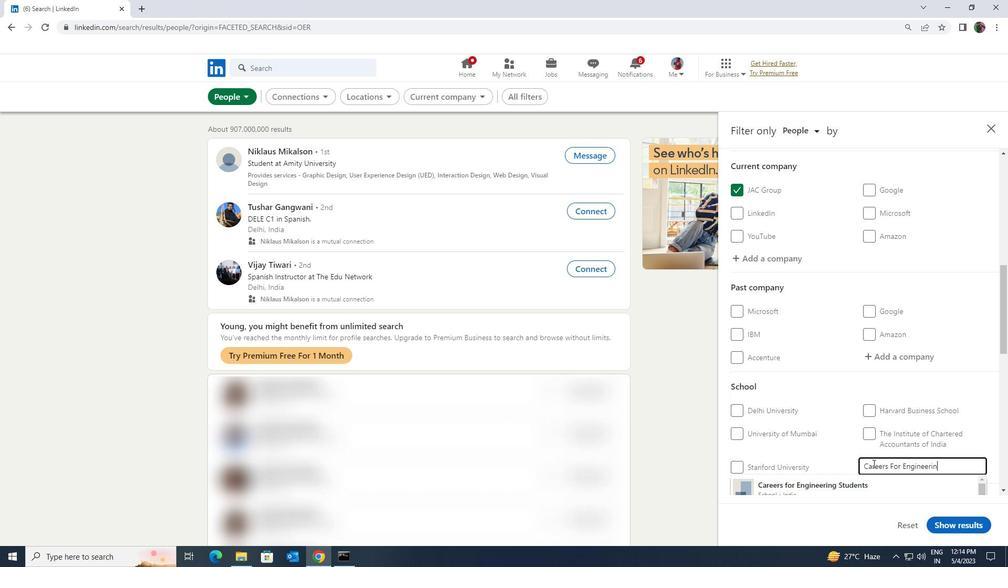 
Action: Mouse moved to (868, 483)
Screenshot: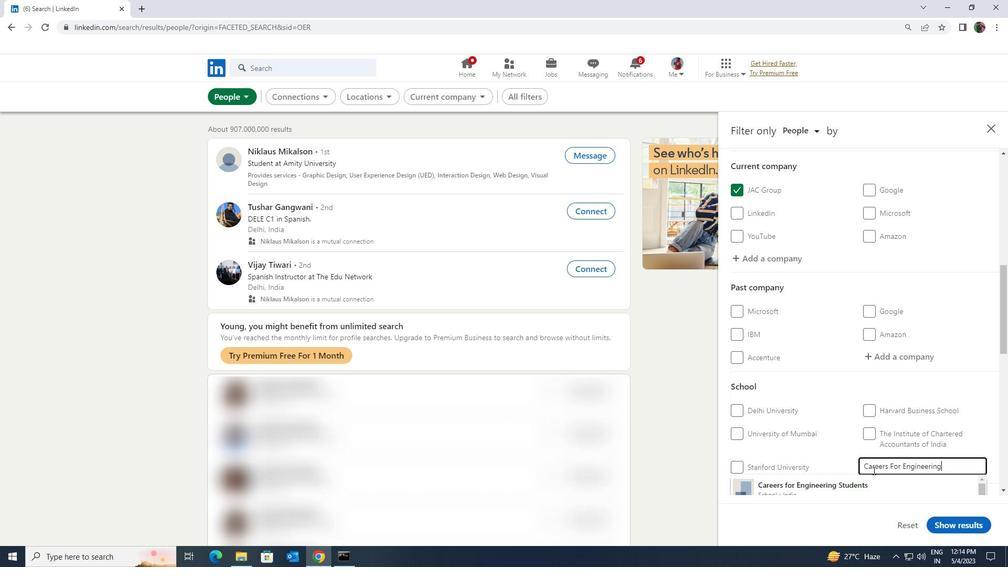 
Action: Mouse pressed left at (868, 483)
Screenshot: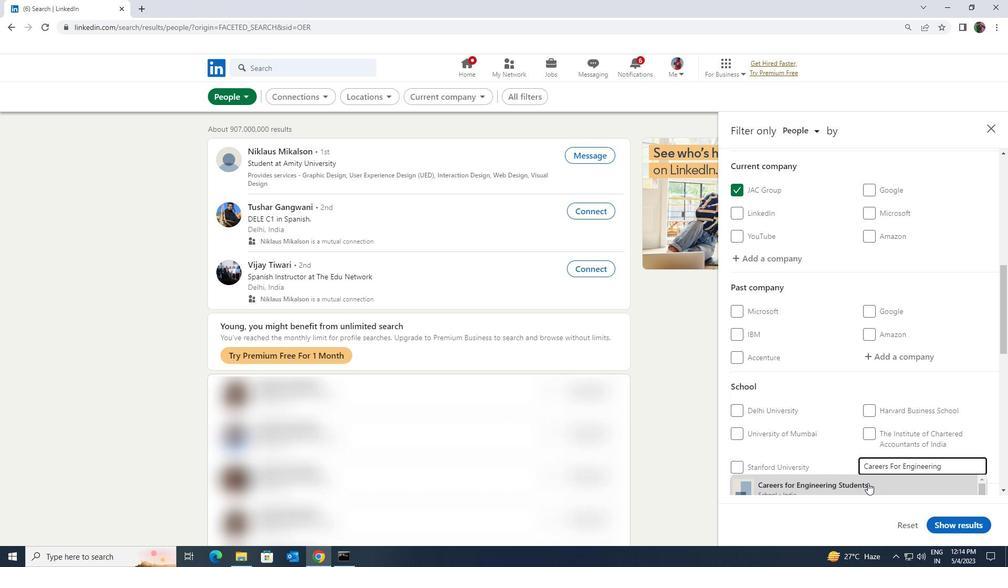 
Action: Mouse moved to (867, 460)
Screenshot: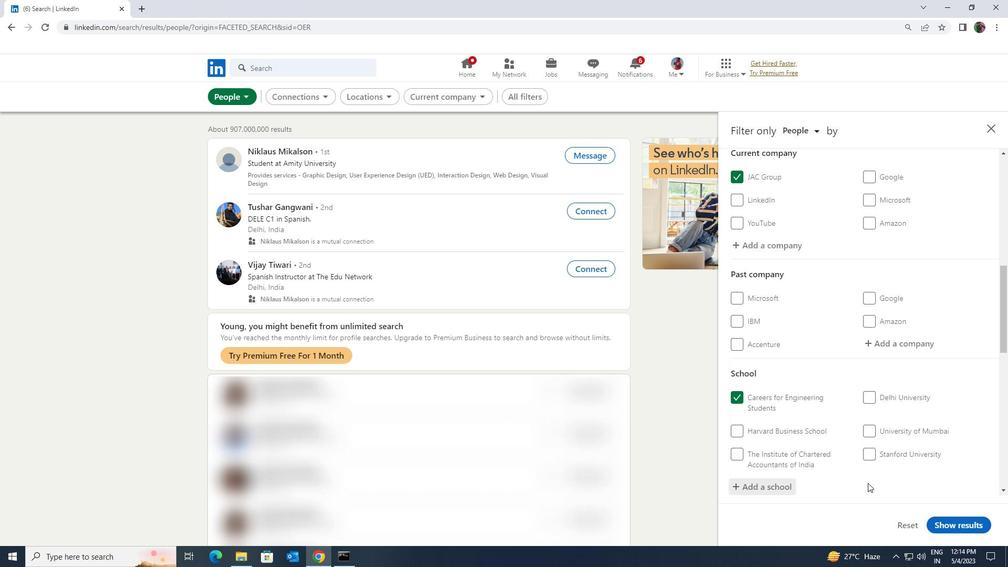 
Action: Mouse scrolled (867, 460) with delta (0, 0)
Screenshot: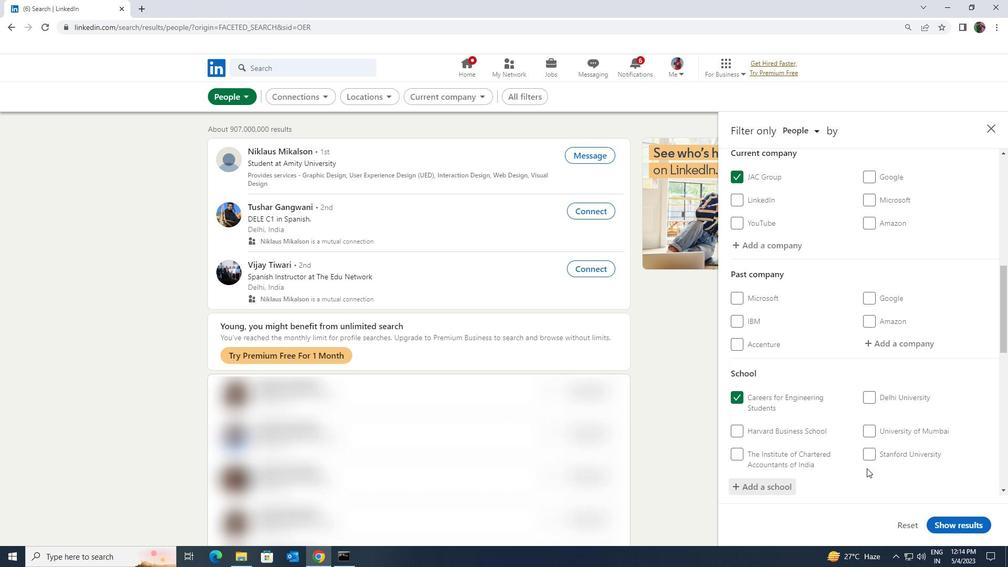 
Action: Mouse scrolled (867, 460) with delta (0, 0)
Screenshot: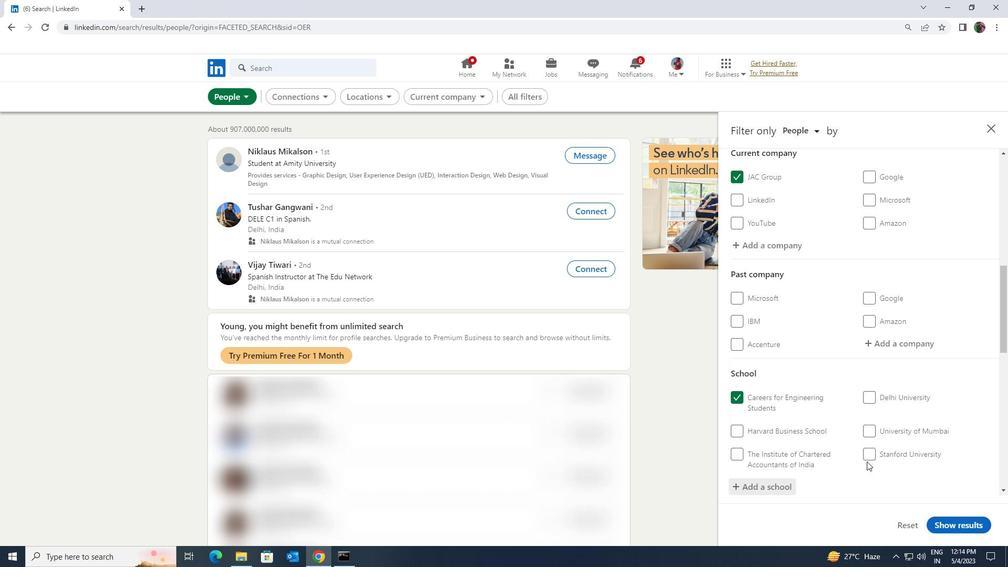 
Action: Mouse scrolled (867, 460) with delta (0, 0)
Screenshot: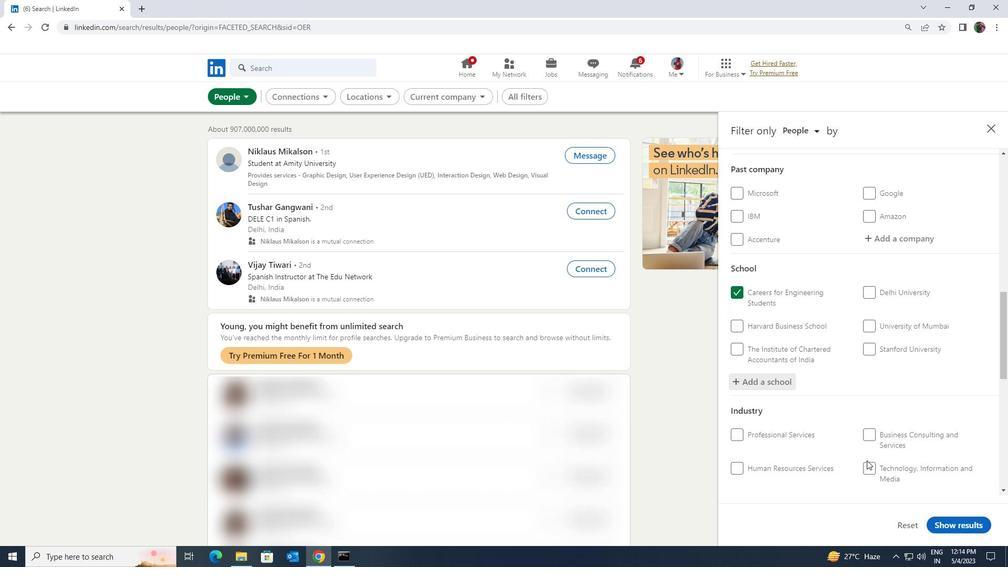 
Action: Mouse moved to (872, 448)
Screenshot: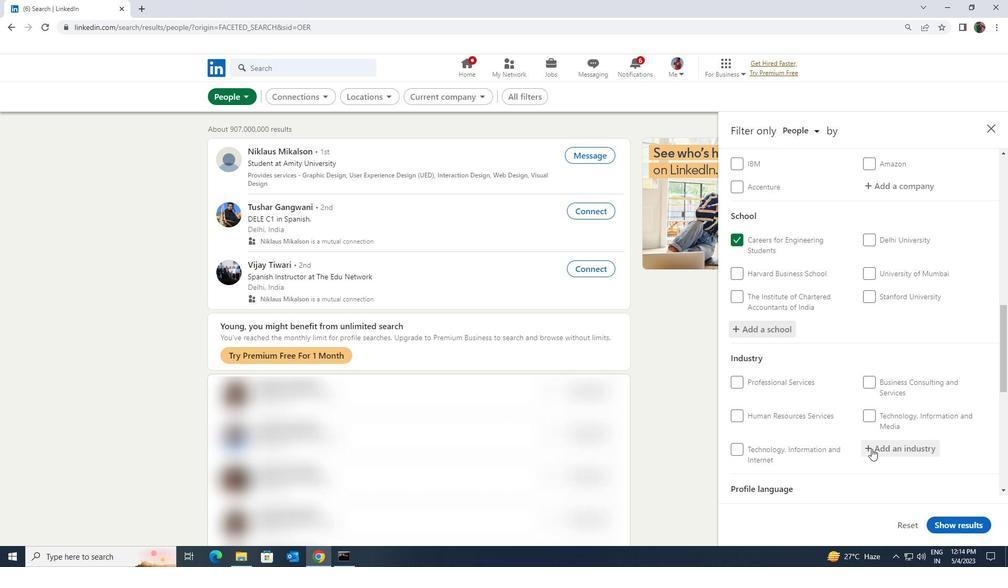 
Action: Mouse pressed left at (872, 448)
Screenshot: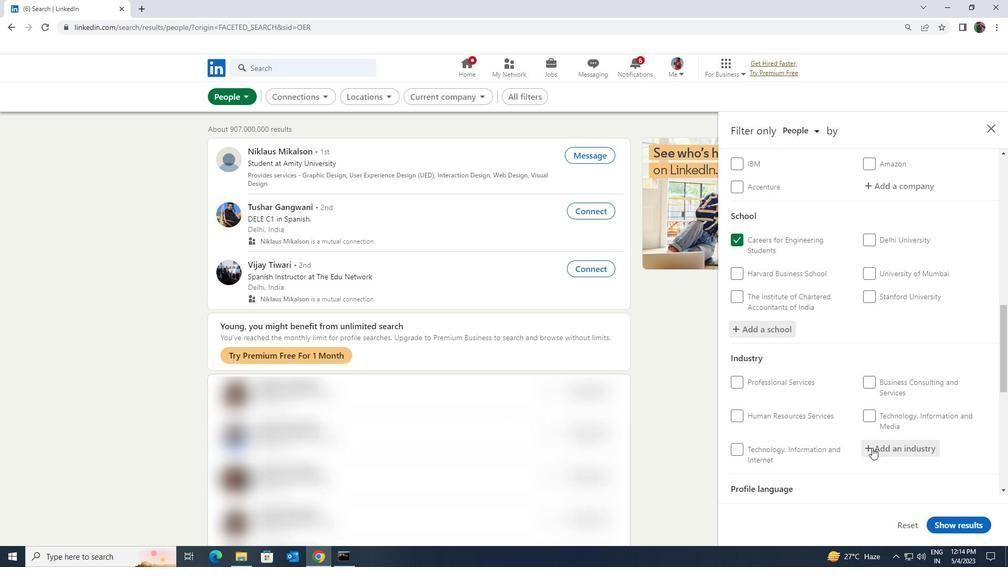 
Action: Key pressed <Key.shift><Key.shift><Key.shift><Key.shift><Key.shift><Key.shift><Key.shift><Key.shift><Key.shift><Key.shift><Key.shift><Key.shift>DESIGN<Key.space>
Screenshot: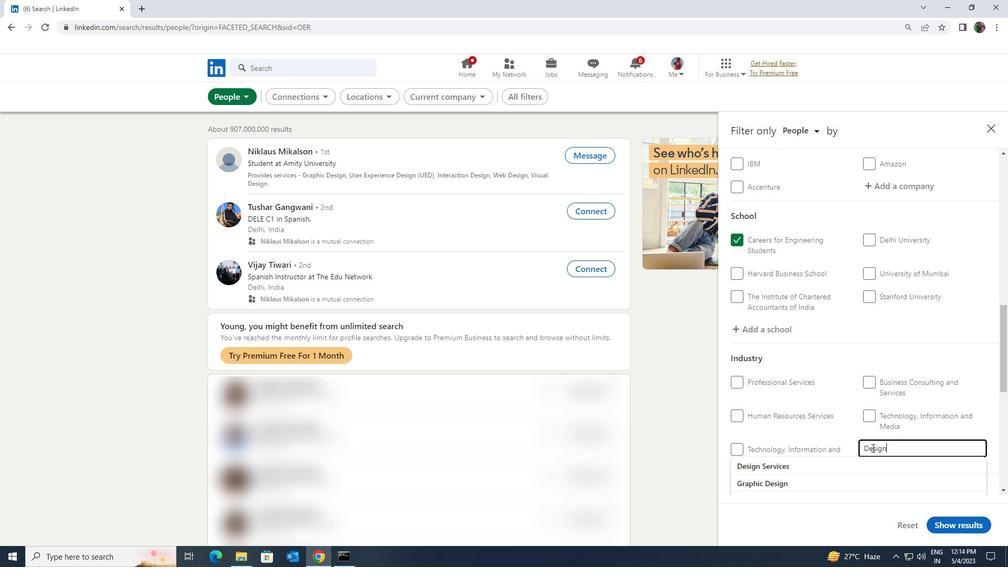 
Action: Mouse moved to (871, 461)
Screenshot: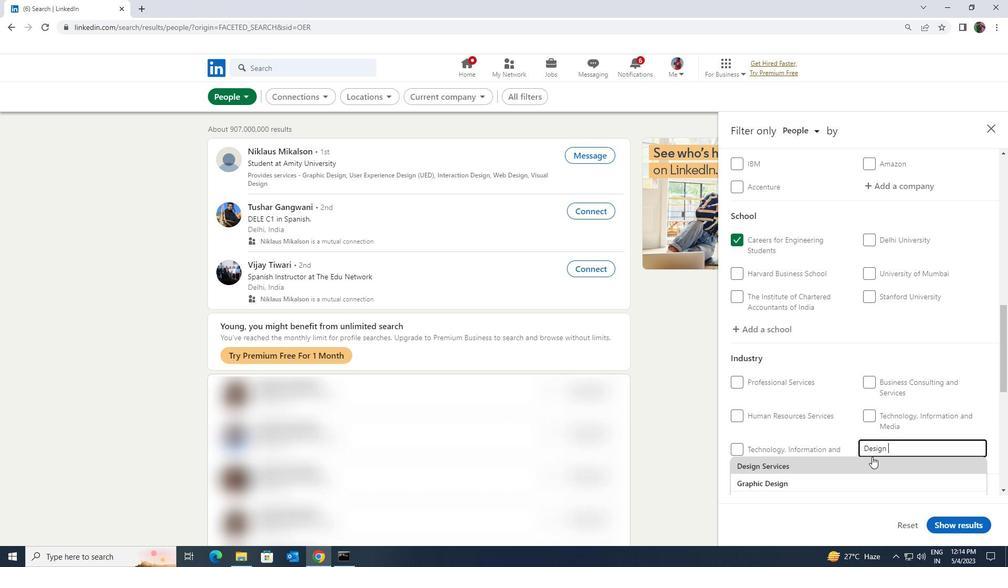 
Action: Mouse pressed left at (871, 461)
Screenshot: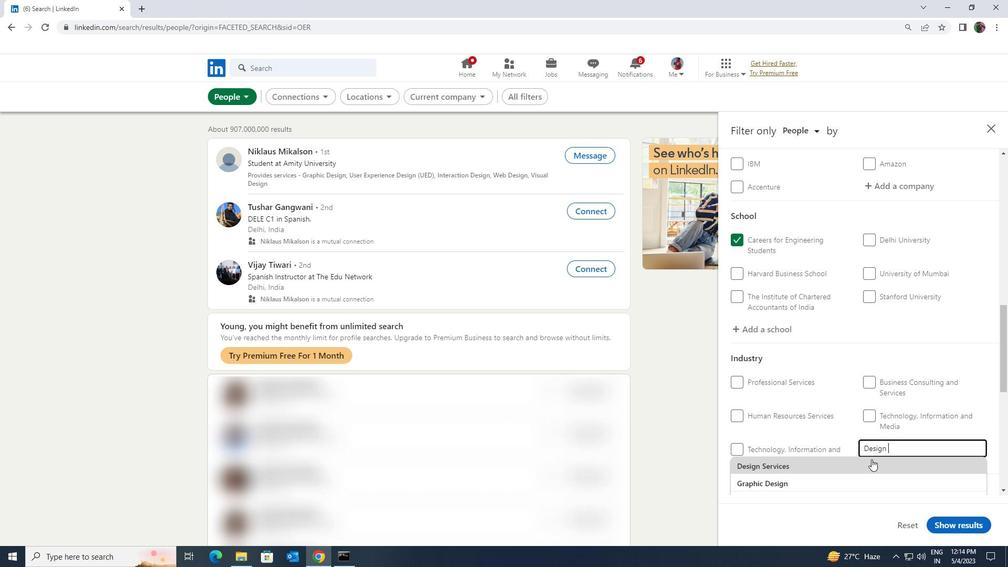 
Action: Mouse scrolled (871, 460) with delta (0, 0)
Screenshot: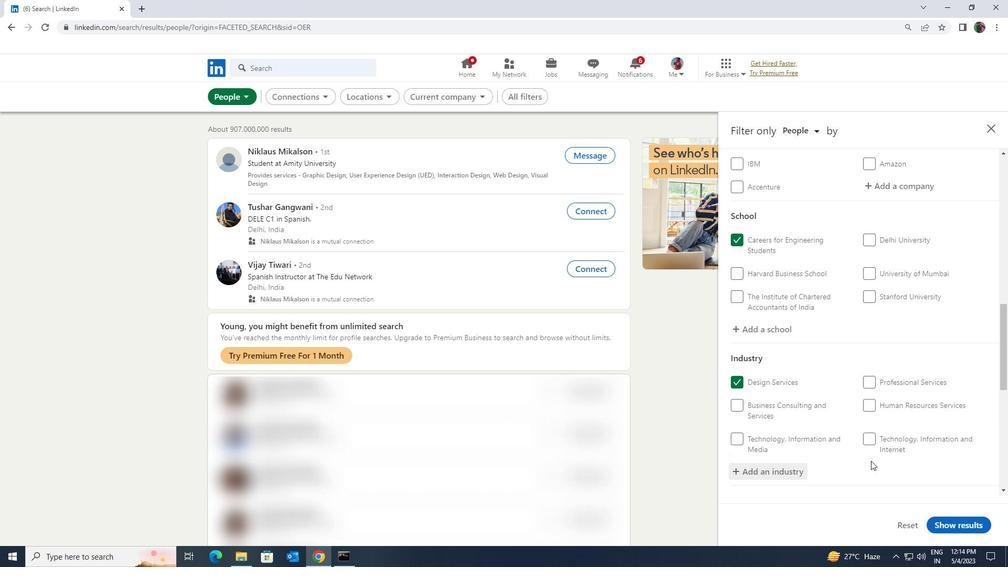 
Action: Mouse scrolled (871, 460) with delta (0, 0)
Screenshot: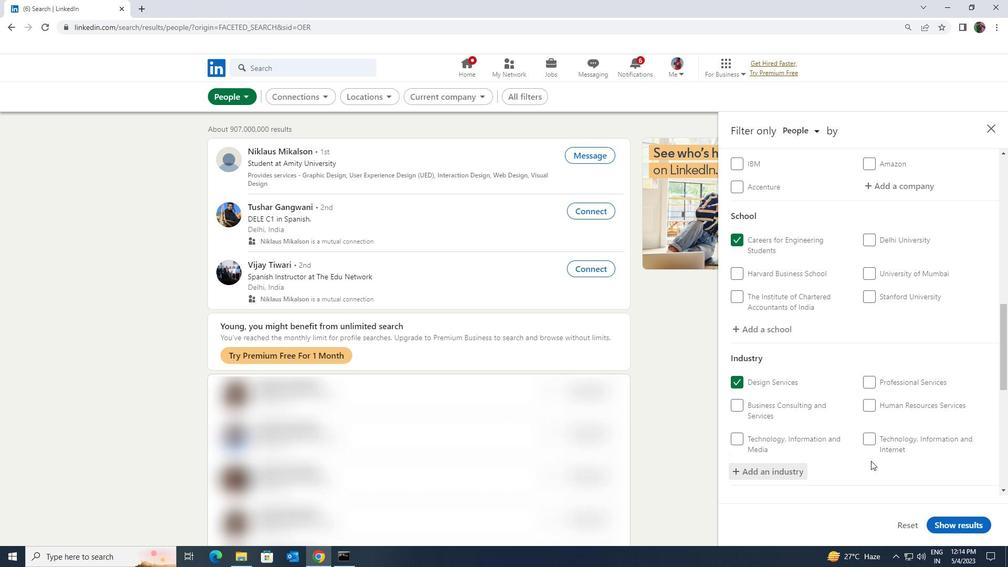 
Action: Mouse scrolled (871, 460) with delta (0, 0)
Screenshot: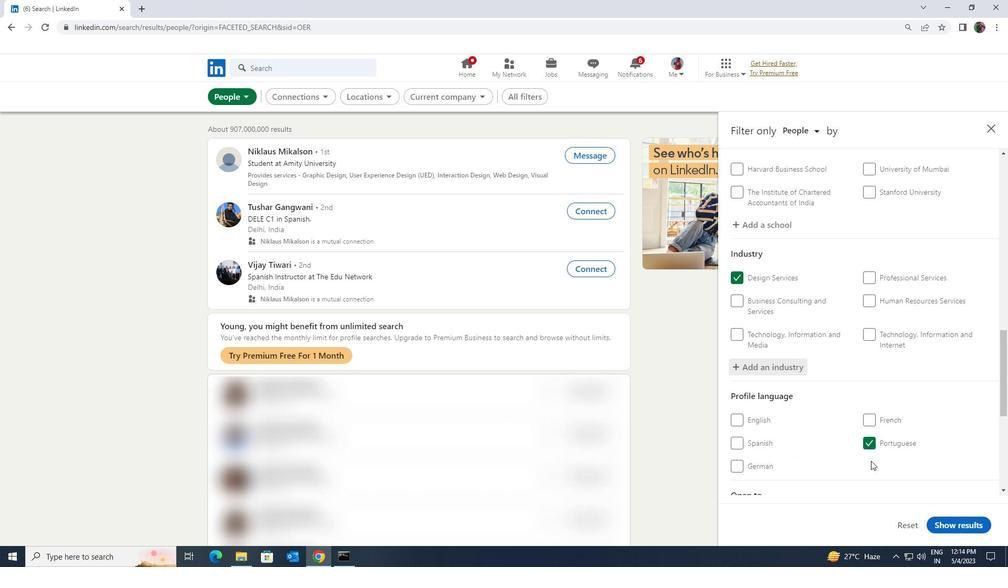 
Action: Mouse scrolled (871, 460) with delta (0, 0)
Screenshot: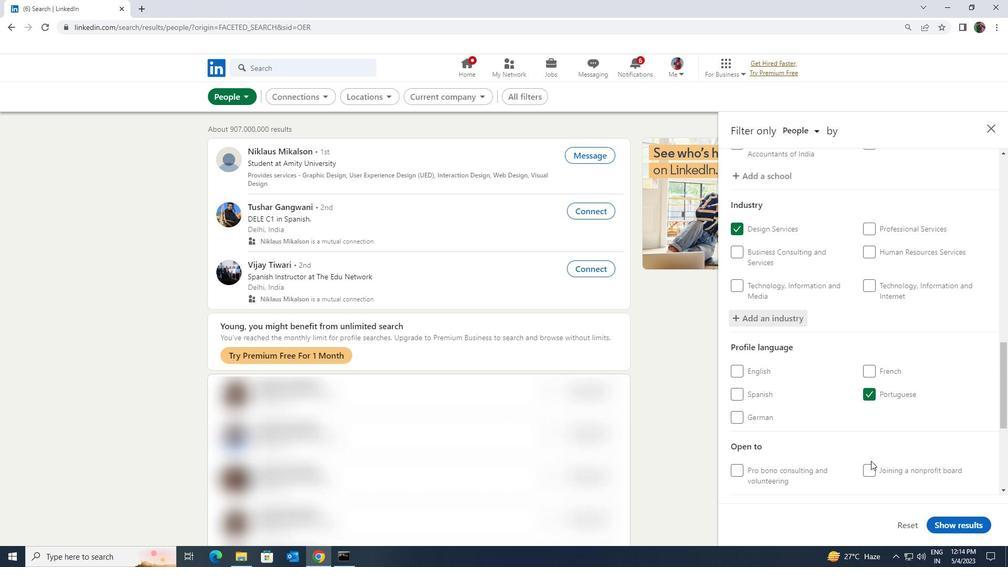
Action: Mouse scrolled (871, 460) with delta (0, 0)
Screenshot: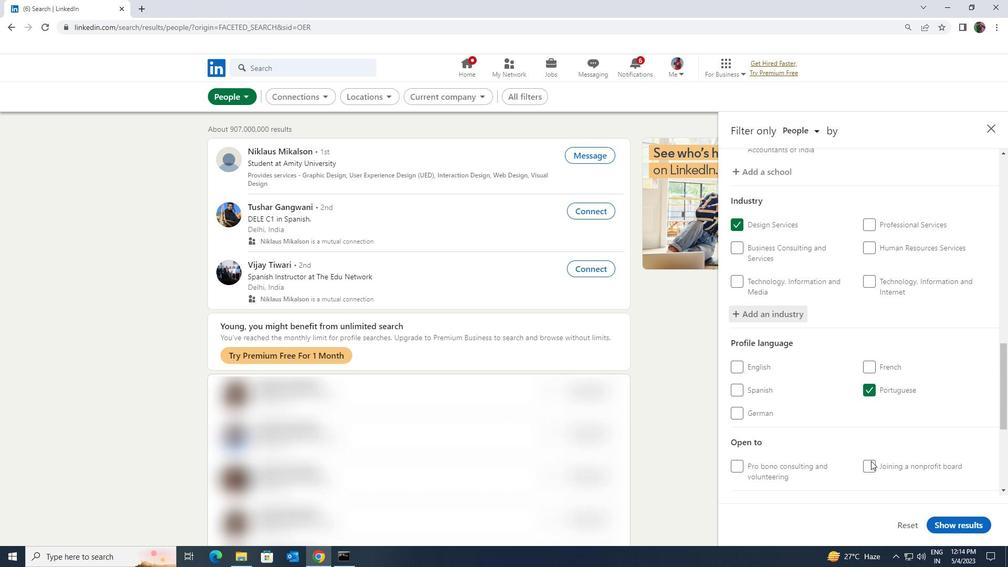 
Action: Mouse scrolled (871, 460) with delta (0, 0)
Screenshot: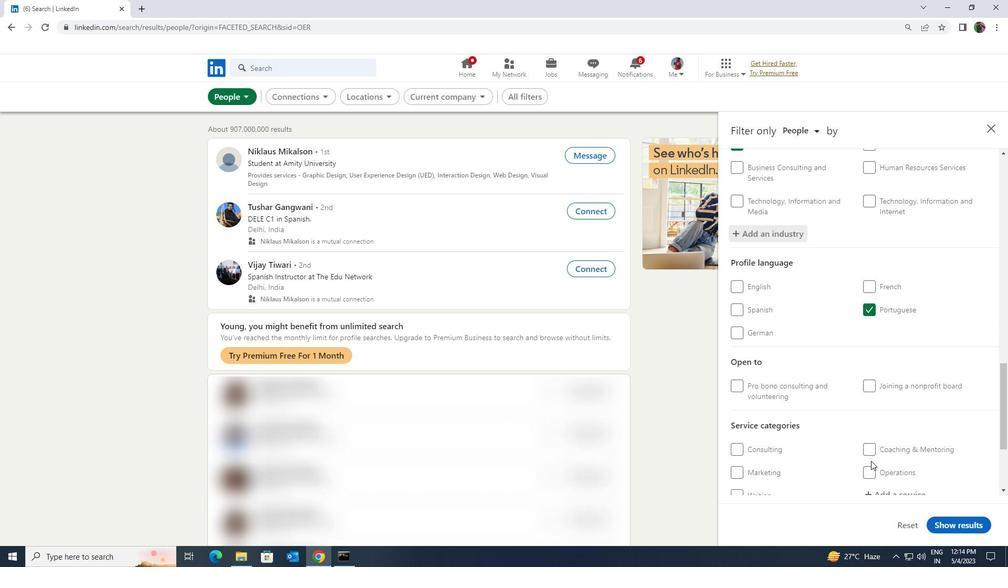 
Action: Mouse moved to (881, 416)
Screenshot: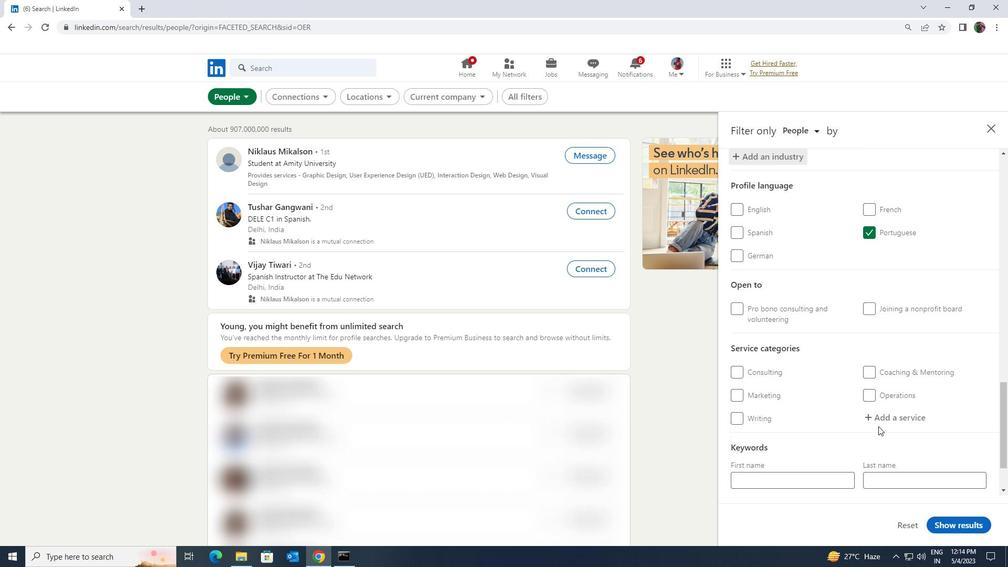 
Action: Mouse pressed left at (881, 416)
Screenshot: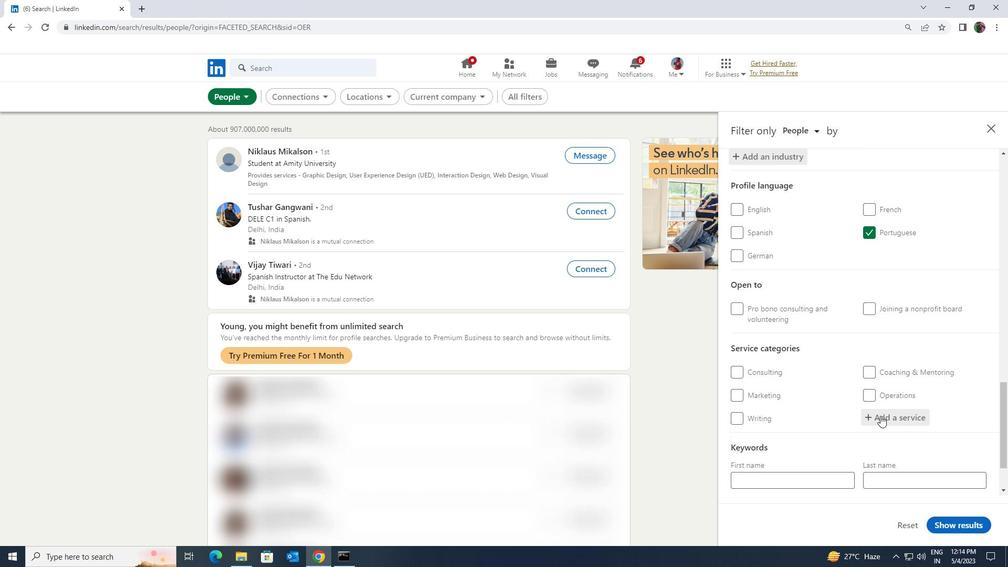 
Action: Key pressed <Key.shift><Key.shift><Key.shift><Key.shift><Key.shift><Key.shift><Key.shift><Key.shift><Key.shift><Key.shift><Key.shift><Key.shift><Key.shift><Key.shift><Key.shift><Key.shift><Key.shift><Key.shift><Key.shift><Key.shift><Key.shift><Key.shift><Key.shift><Key.shift><Key.shift><Key.shift><Key.shift><Key.shift><Key.shift><Key.shift><Key.shift><Key.shift><Key.shift><Key.shift><Key.shift><Key.shift><Key.shift><Key.shift><Key.shift><Key.shift><Key.shift><Key.shift><Key.shift><Key.shift><Key.shift><Key.shift><Key.shift><Key.shift><Key.shift><Key.shift><Key.shift><Key.shift><Key.shift><Key.shift><Key.shift><Key.shift><Key.shift><Key.shift><Key.shift><Key.shift><Key.shift><Key.shift><Key.shift><Key.shift><Key.shift><Key.shift><Key.shift><Key.shift><Key.shift><Key.shift><Key.shift><Key.shift><Key.shift><Key.shift><Key.shift><Key.shift><Key.shift><Key.shift><Key.shift><Key.shift><Key.shift><Key.shift><Key.shift><Key.shift><Key.shift><Key.shift><Key.shift><Key.shift><Key.shift><Key.shift><Key.shift><Key.shift><Key.shift><Key.shift><Key.shift><Key.shift><Key.shift>MORT
Screenshot: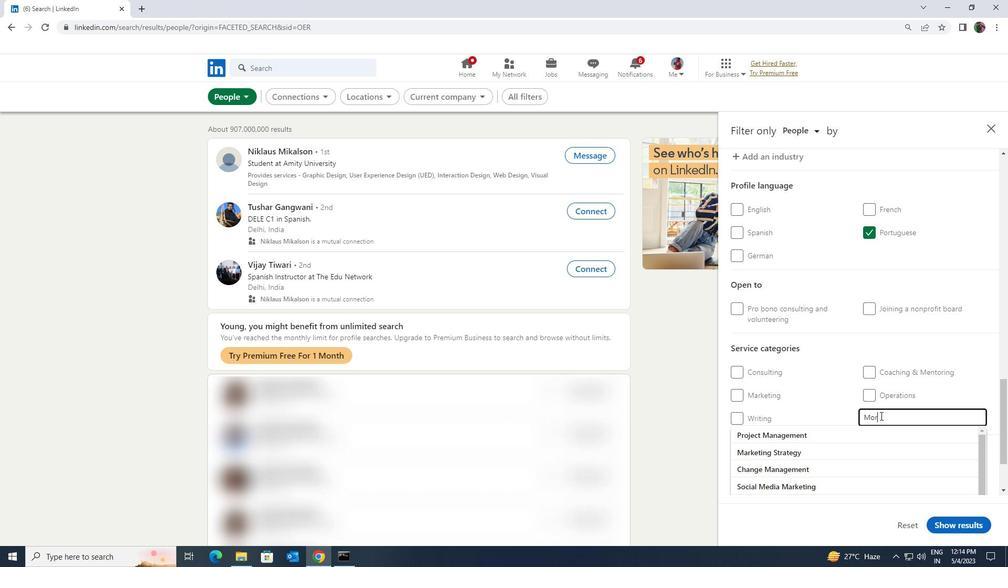 
Action: Mouse moved to (872, 428)
Screenshot: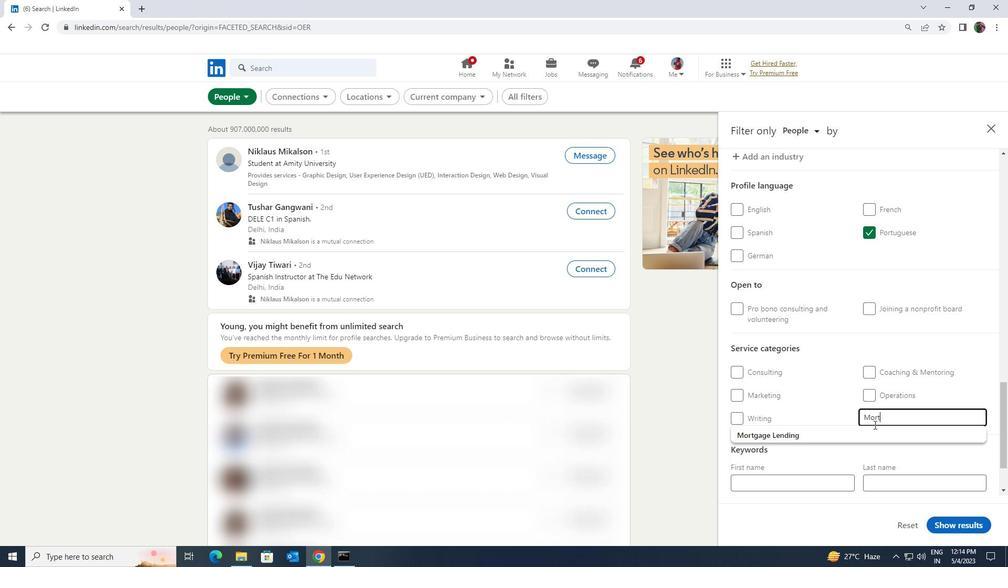 
Action: Mouse pressed left at (872, 428)
Screenshot: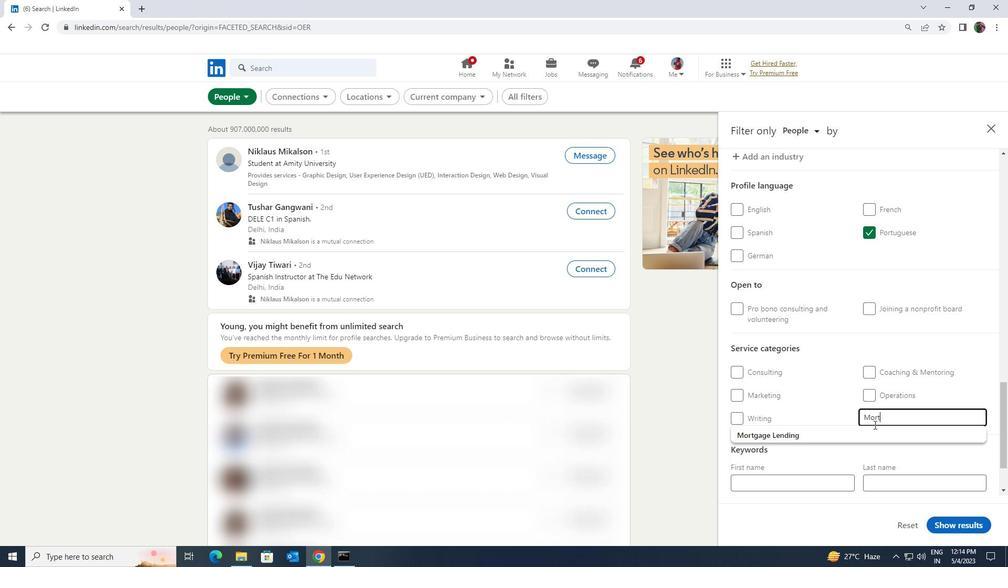 
Action: Mouse scrolled (872, 427) with delta (0, 0)
Screenshot: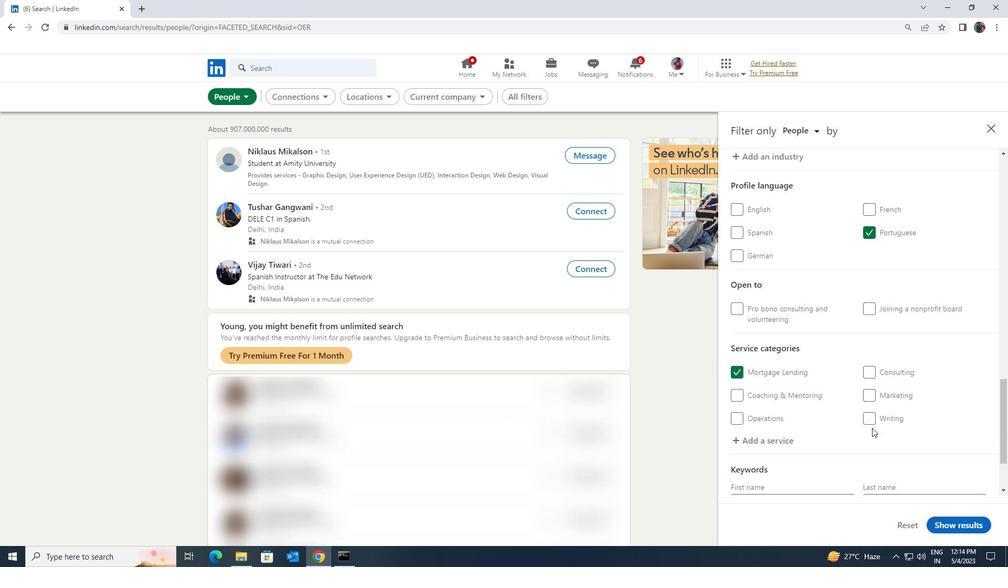 
Action: Mouse scrolled (872, 427) with delta (0, 0)
Screenshot: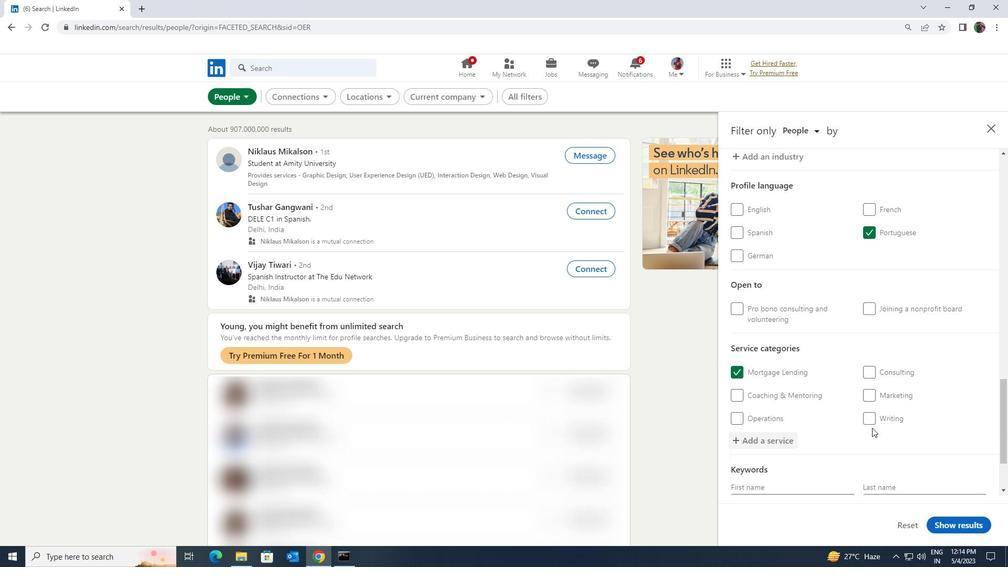 
Action: Mouse scrolled (872, 427) with delta (0, 0)
Screenshot: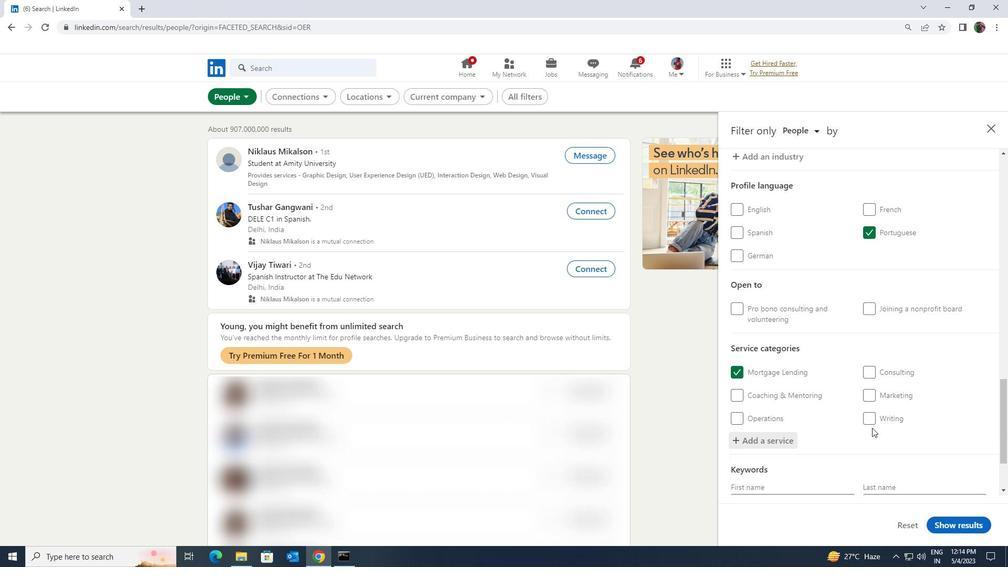 
Action: Mouse moved to (846, 446)
Screenshot: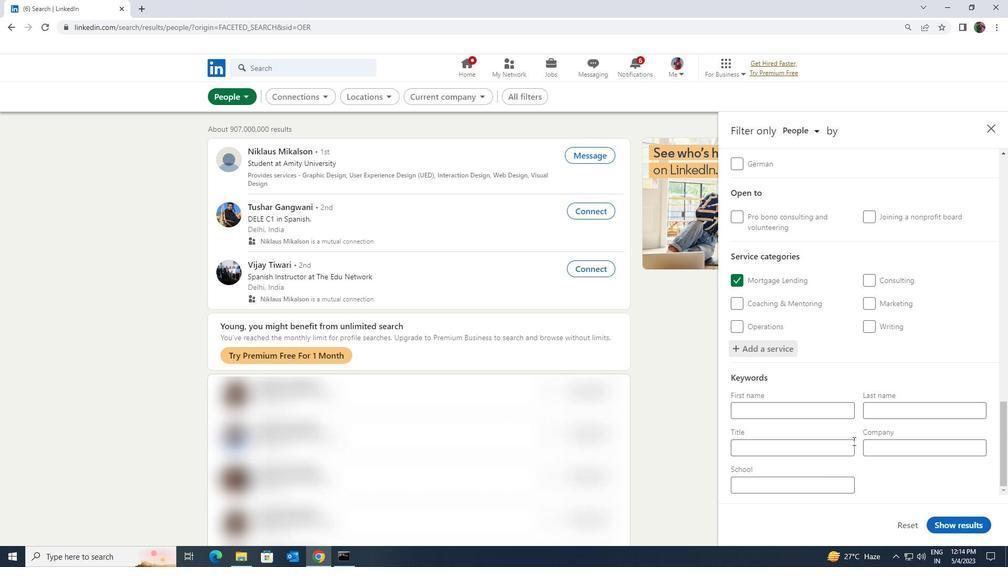 
Action: Mouse pressed left at (846, 446)
Screenshot: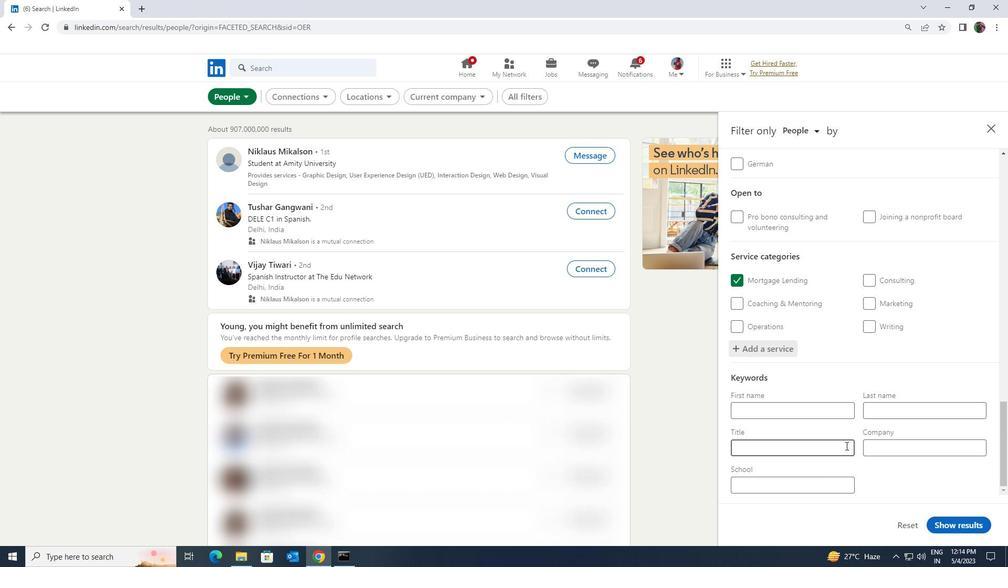 
Action: Key pressed <Key.shift><Key.shift><Key.shift><Key.shift><Key.shift><Key.shift><Key.shift><Key.shift><Key.shift><Key.shift><Key.shift><Key.shift><Key.shift><Key.shift><Key.shift><Key.shift><Key.shift><Key.shift><Key.shift><Key.shift><Key.shift><Key.shift><Key.shift><Key.shift><Key.shift><Key.shift><Key.shift><Key.shift><Key.shift><Key.shift><Key.shift><Key.shift><Key.shift><Key.shift><Key.shift><Key.shift><Key.shift><Key.shift><Key.shift><Key.shift><Key.shift><Key.shift><Key.shift><Key.shift><Key.shift><Key.shift><Key.shift><Key.shift><Key.shift><Key.shift><Key.shift><Key.shift><Key.shift><Key.shift><Key.shift><Key.shift><Key.shift><Key.shift><Key.shift><Key.shift><Key.shift><Key.shift><Key.shift><Key.shift><Key.shift>HUMANITY<Key.space><Key.shift>BUILDER
Screenshot: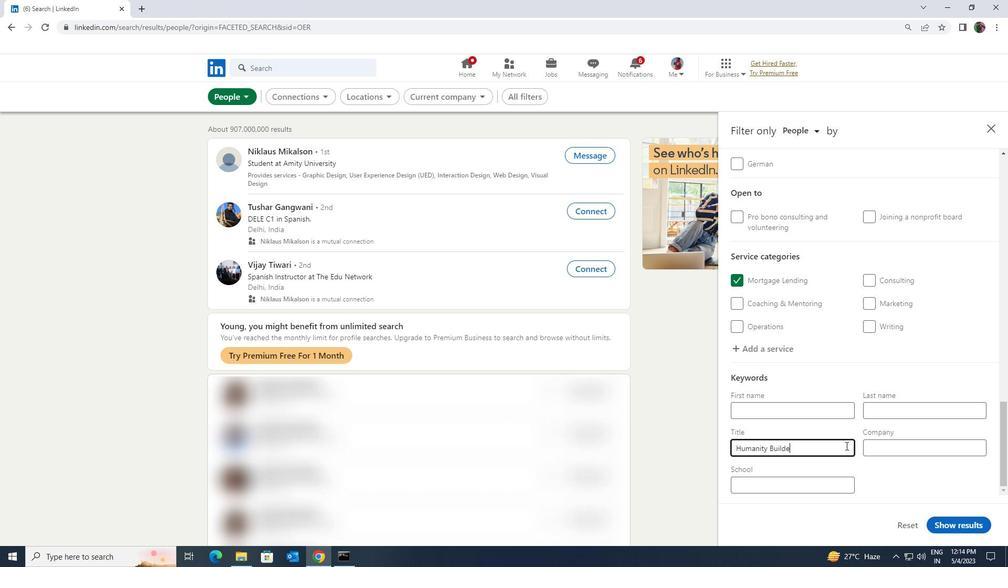 
Action: Mouse moved to (937, 522)
Screenshot: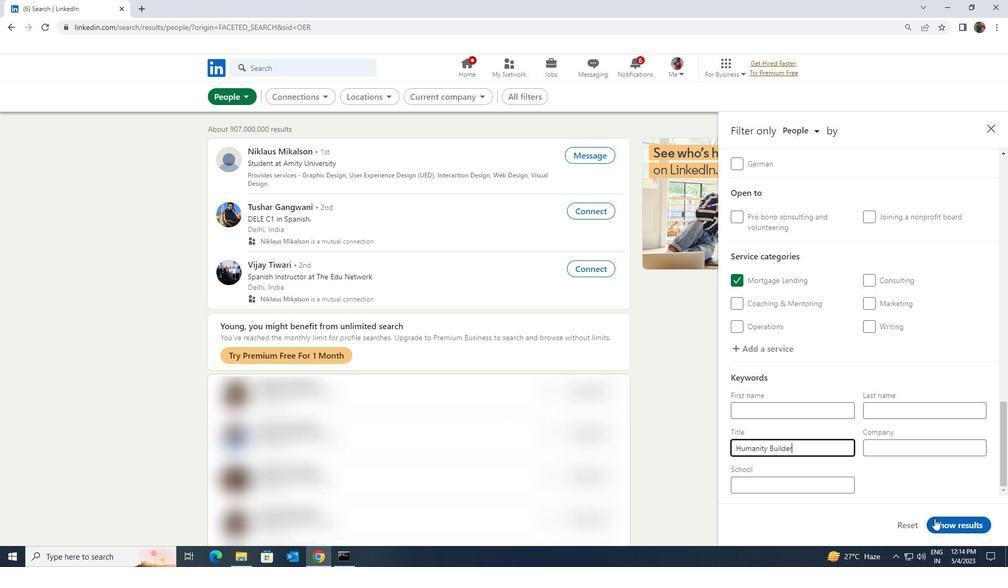 
Action: Mouse pressed left at (937, 522)
Screenshot: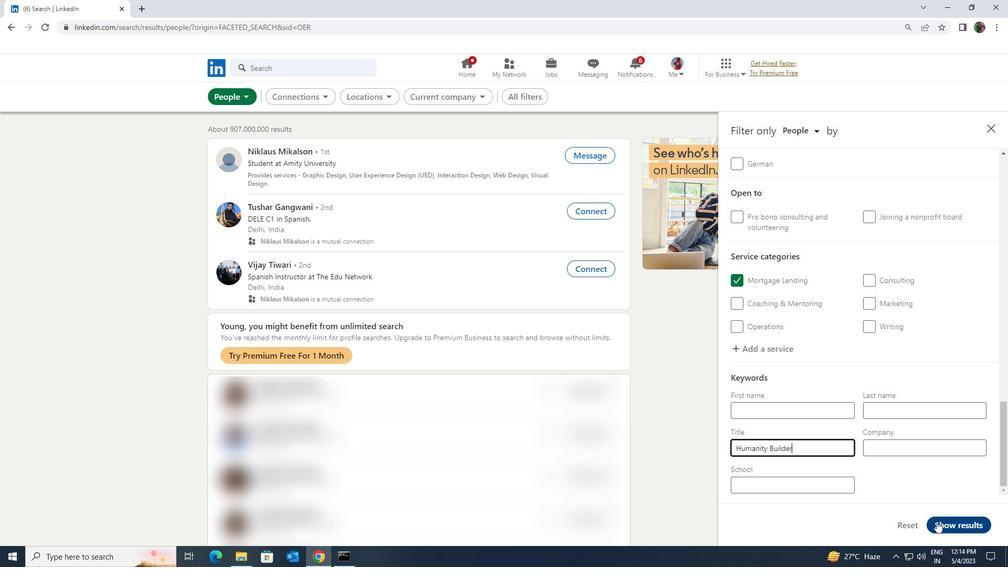 
